 Task: Check the average views per listing of sun room in the last 5 years.
Action: Mouse moved to (950, 212)
Screenshot: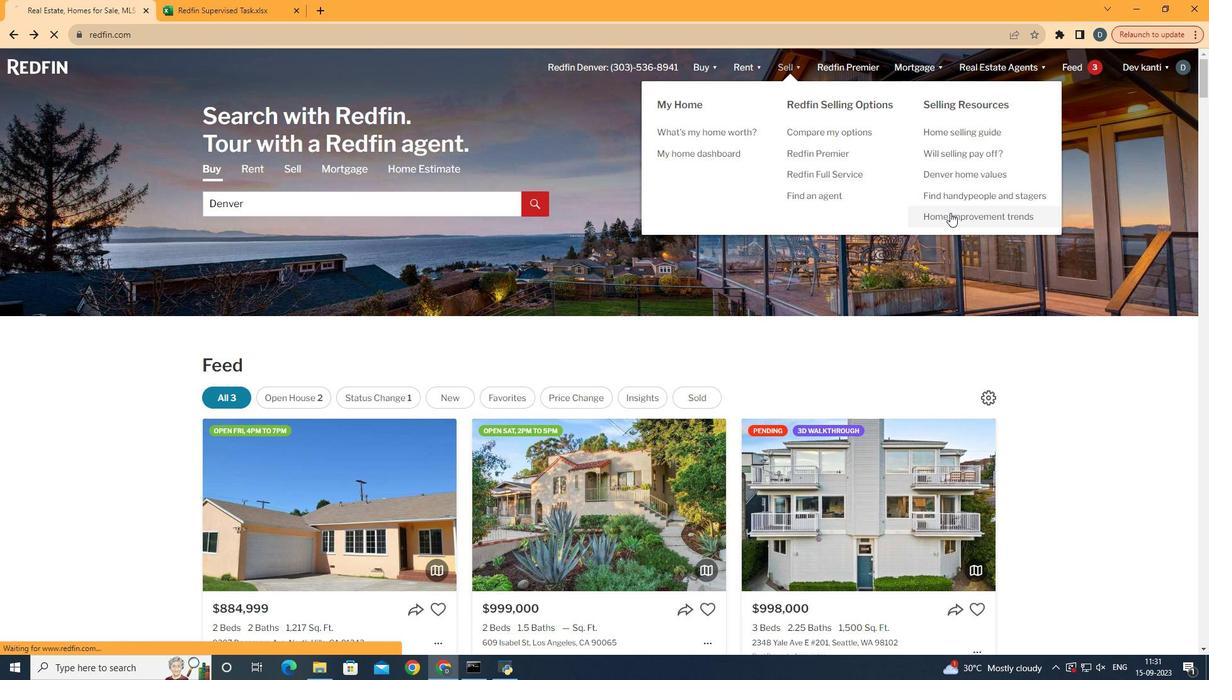 
Action: Mouse pressed left at (950, 212)
Screenshot: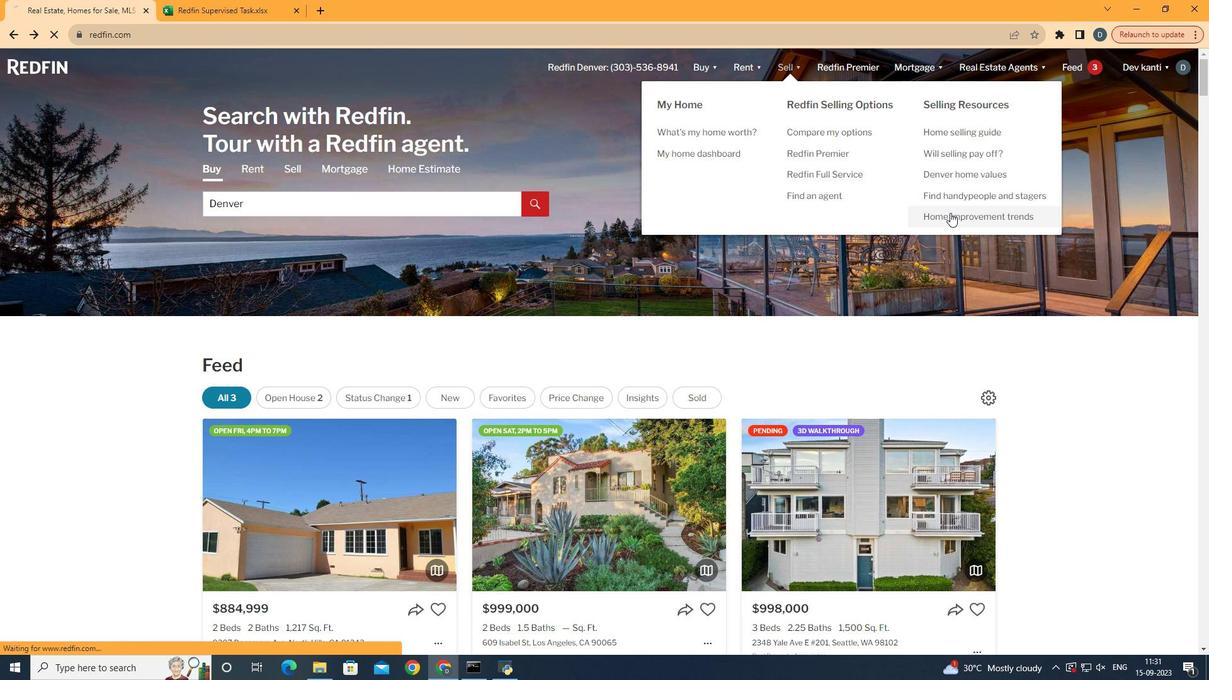 
Action: Mouse moved to (319, 236)
Screenshot: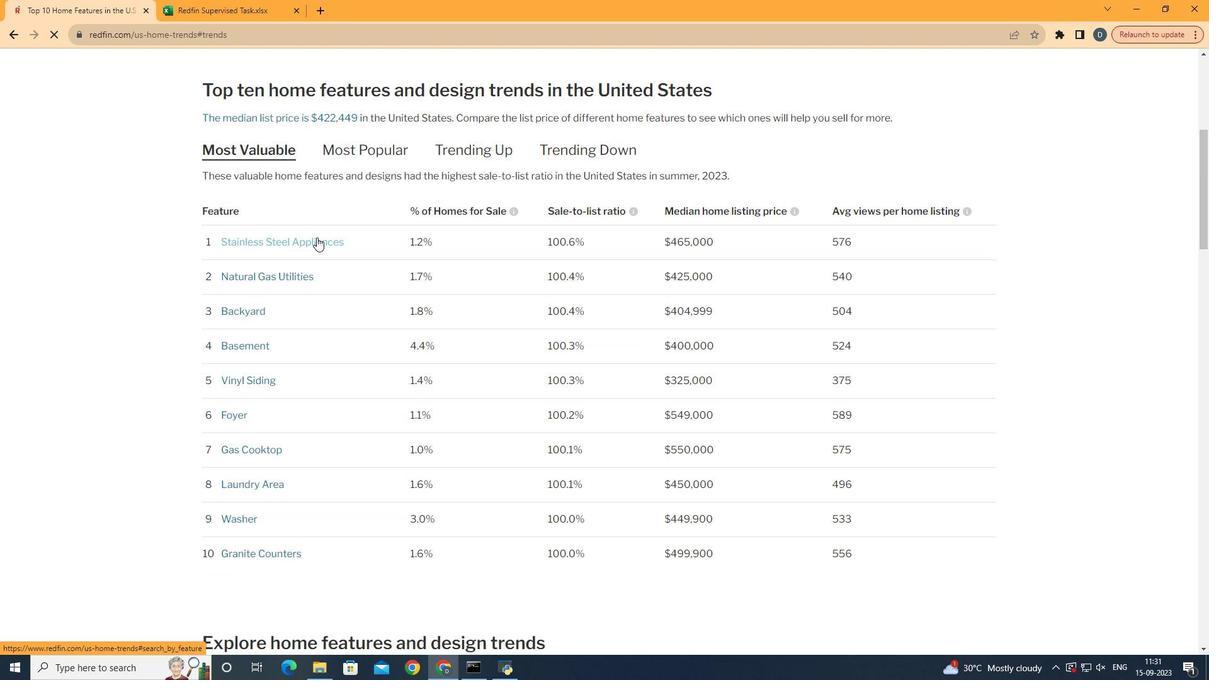 
Action: Mouse pressed left at (319, 236)
Screenshot: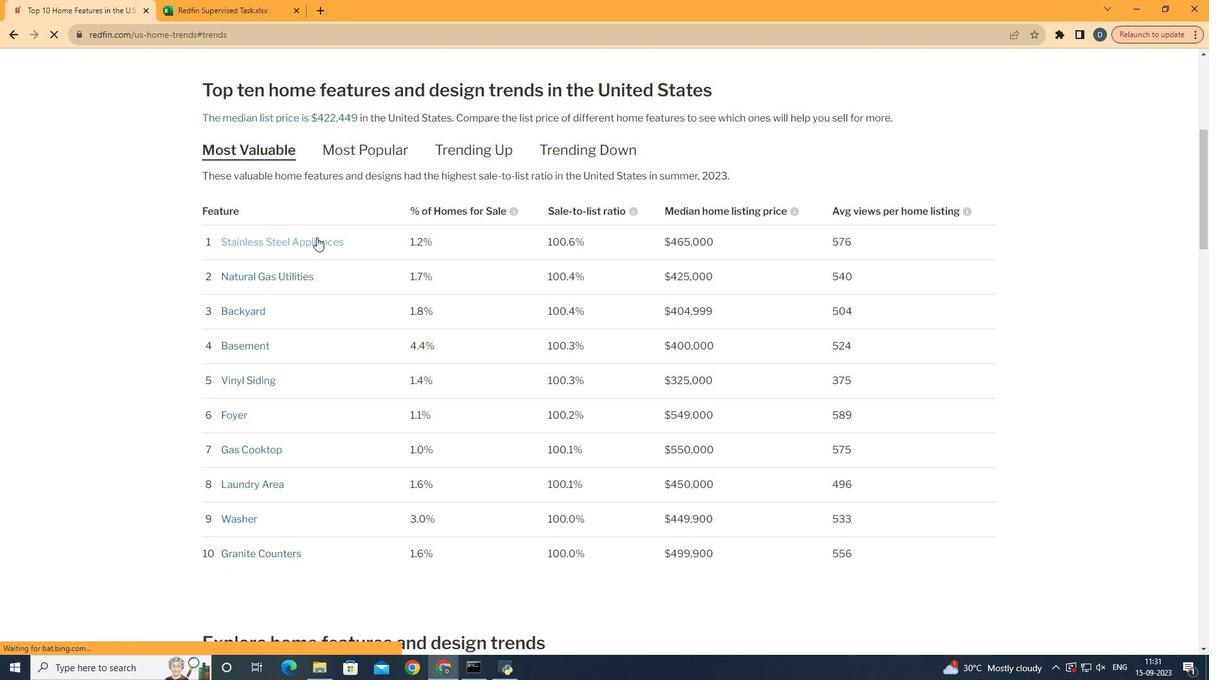 
Action: Mouse moved to (526, 250)
Screenshot: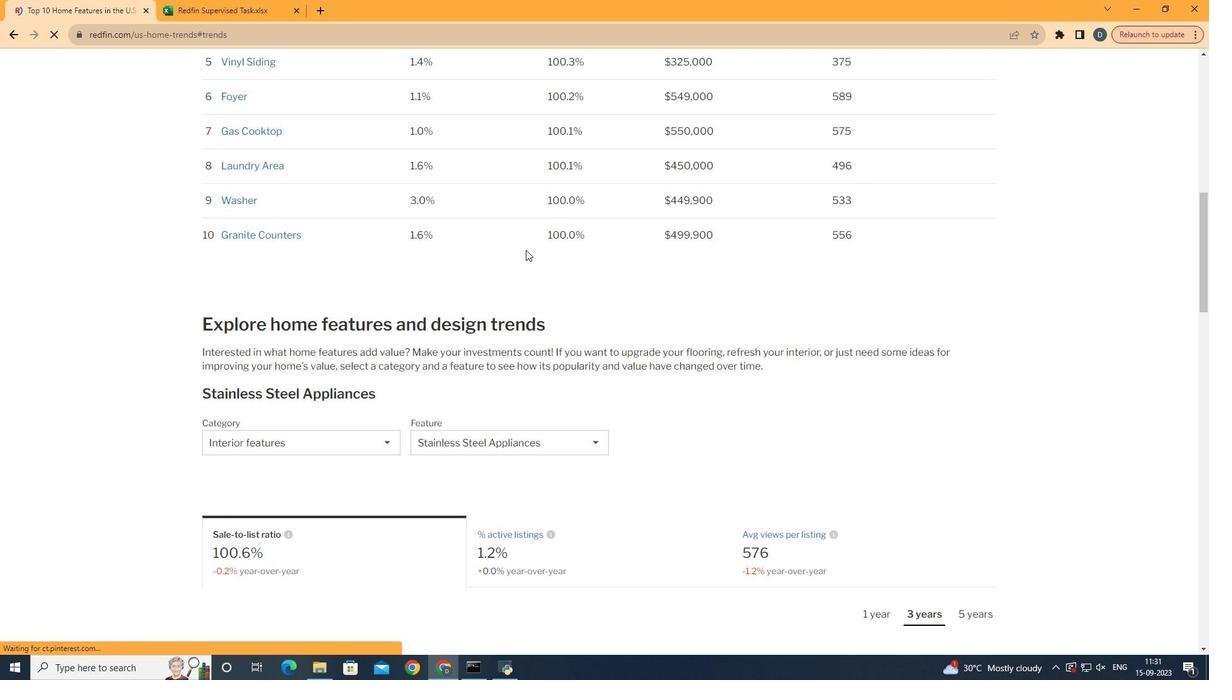 
Action: Mouse scrolled (526, 249) with delta (0, 0)
Screenshot: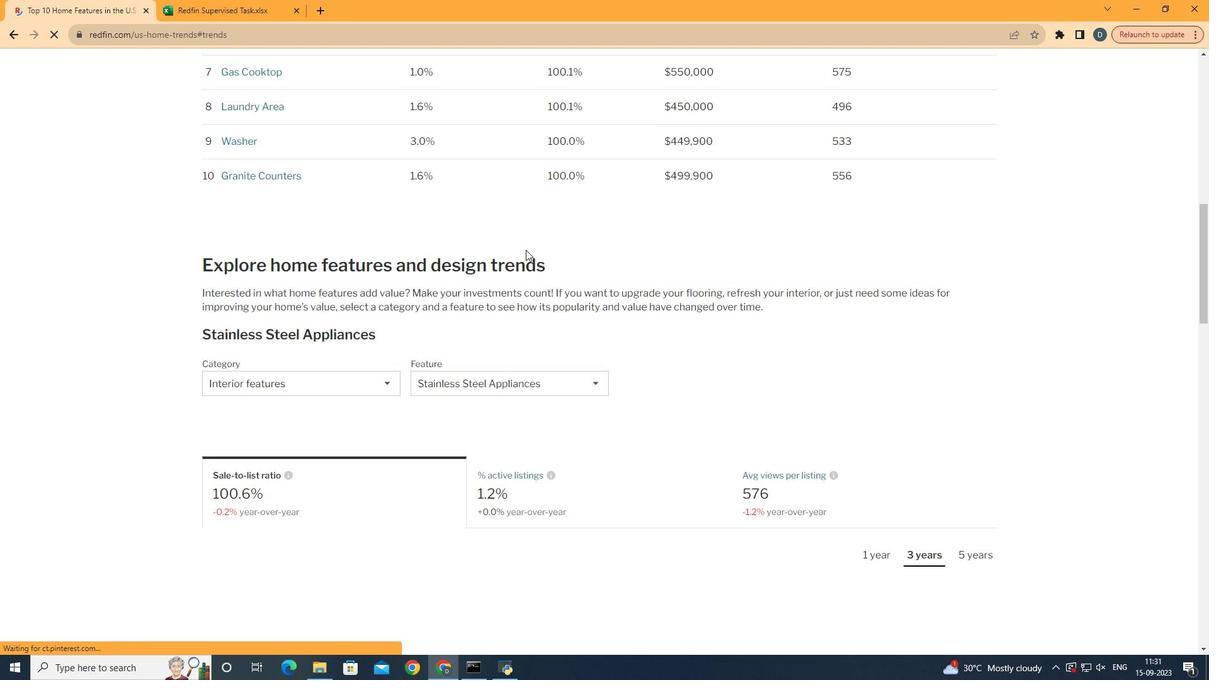 
Action: Mouse scrolled (526, 249) with delta (0, 0)
Screenshot: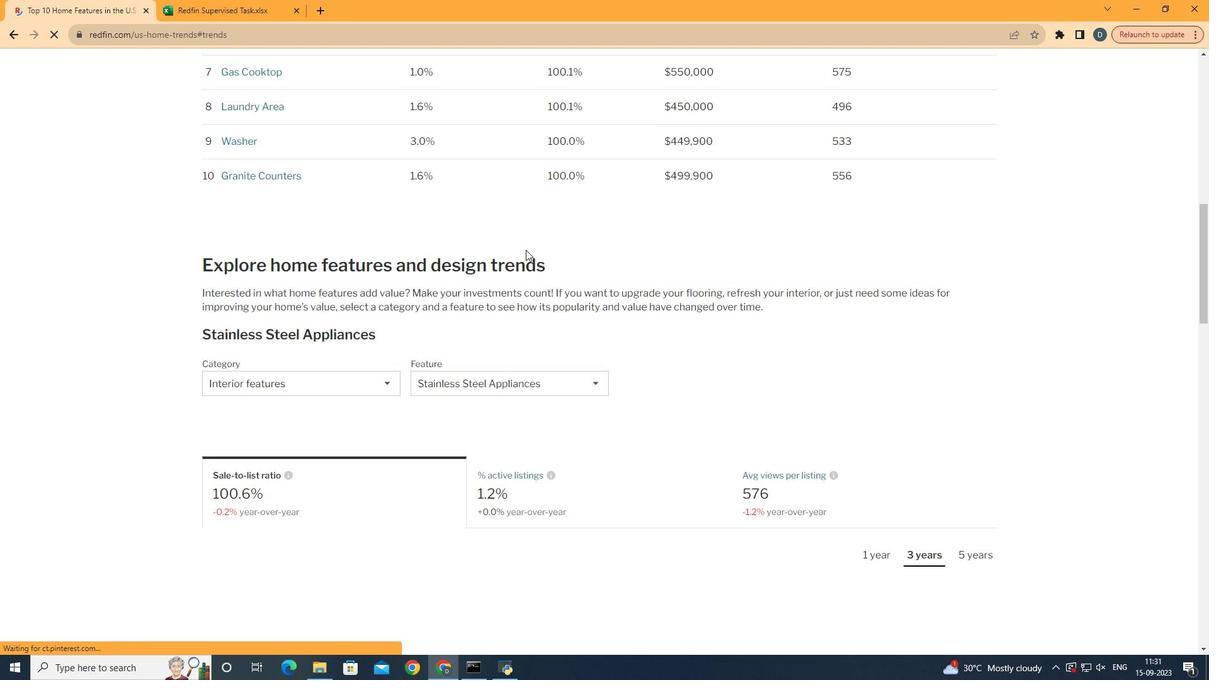 
Action: Mouse scrolled (526, 249) with delta (0, 0)
Screenshot: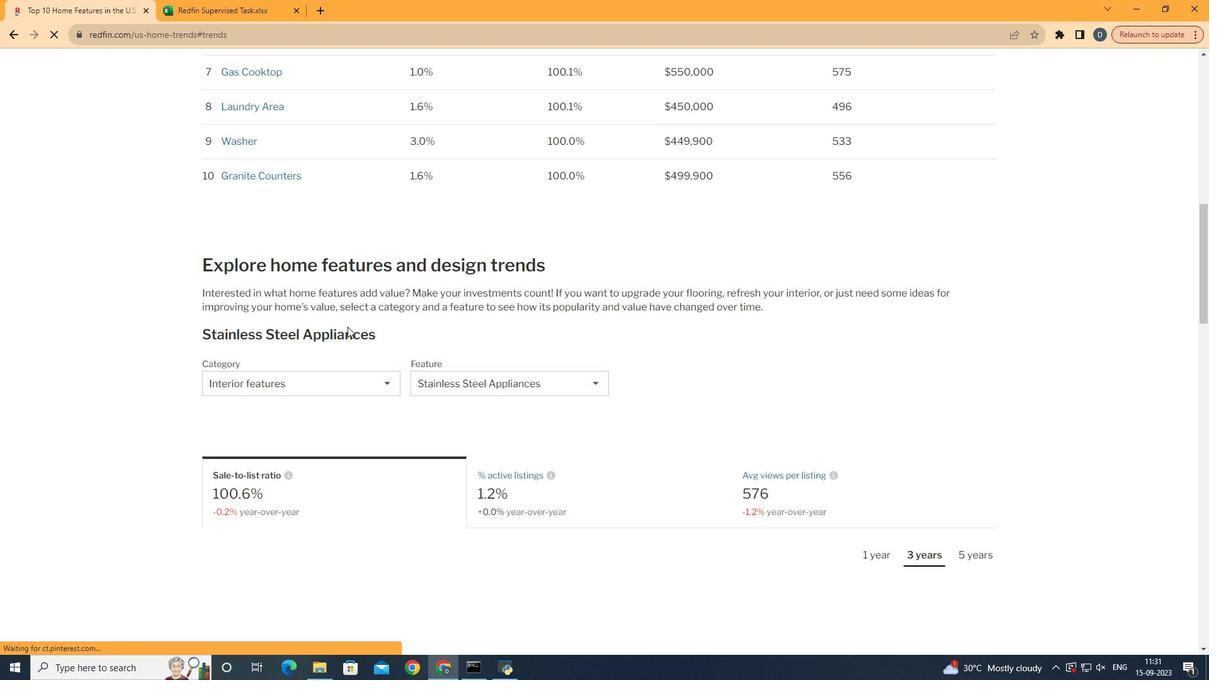 
Action: Mouse scrolled (526, 249) with delta (0, 0)
Screenshot: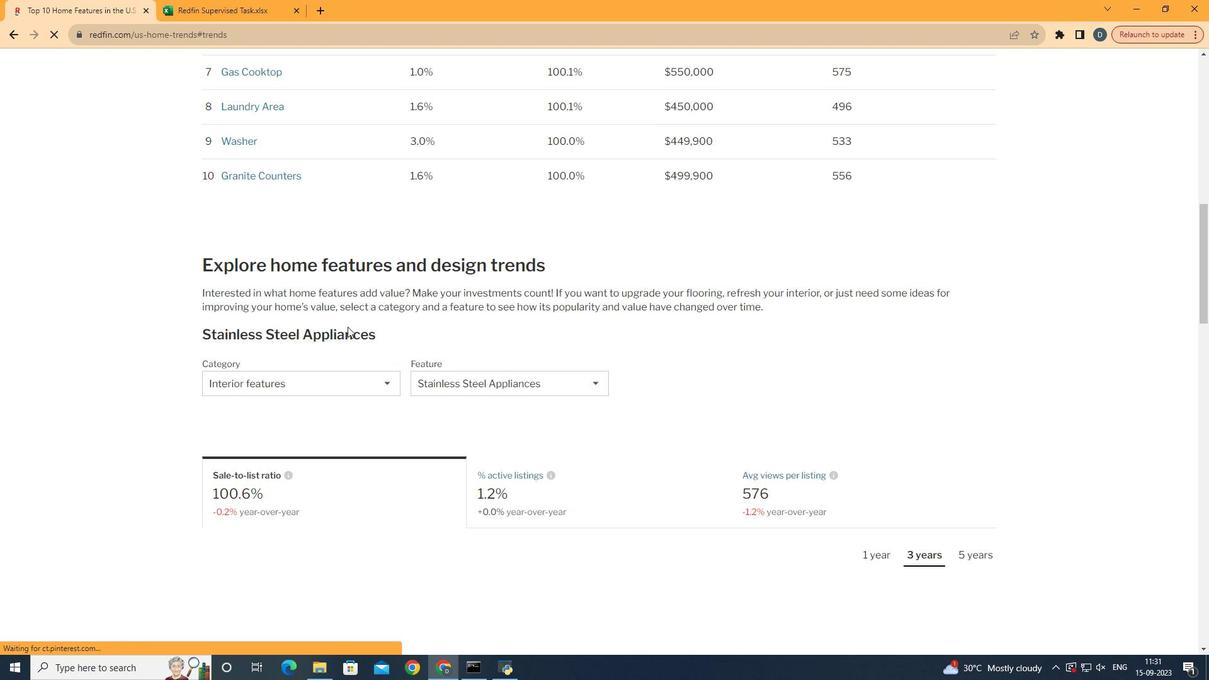 
Action: Mouse scrolled (526, 249) with delta (0, 0)
Screenshot: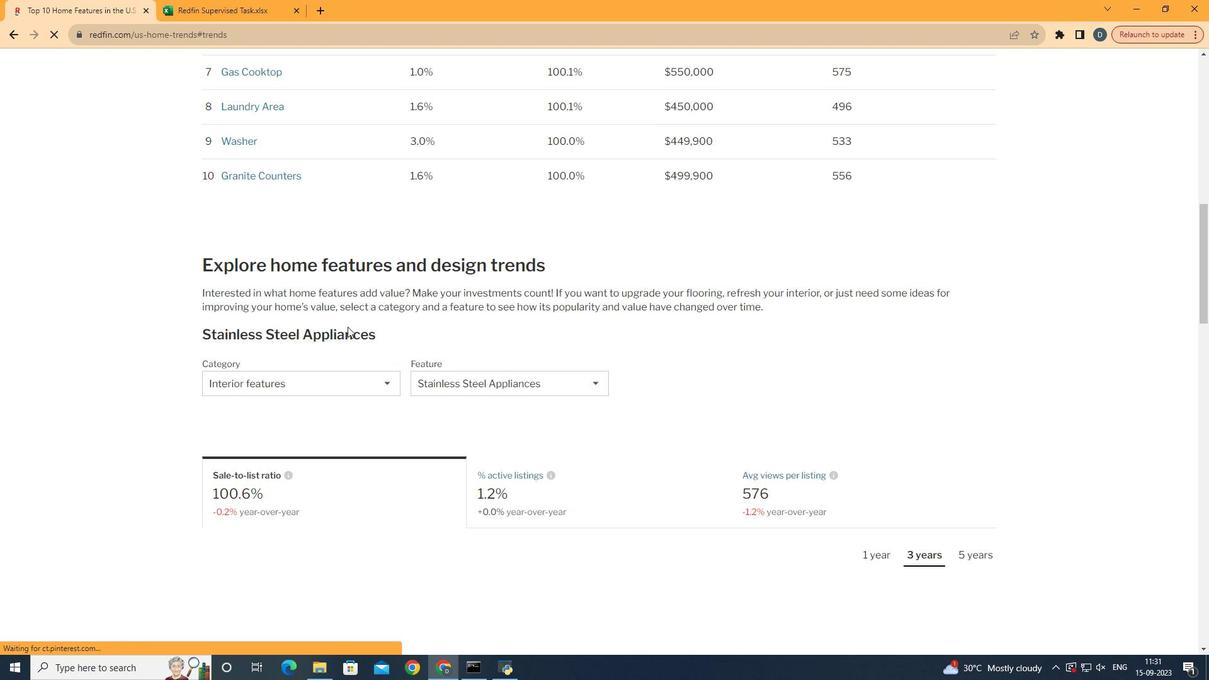 
Action: Mouse scrolled (526, 249) with delta (0, 0)
Screenshot: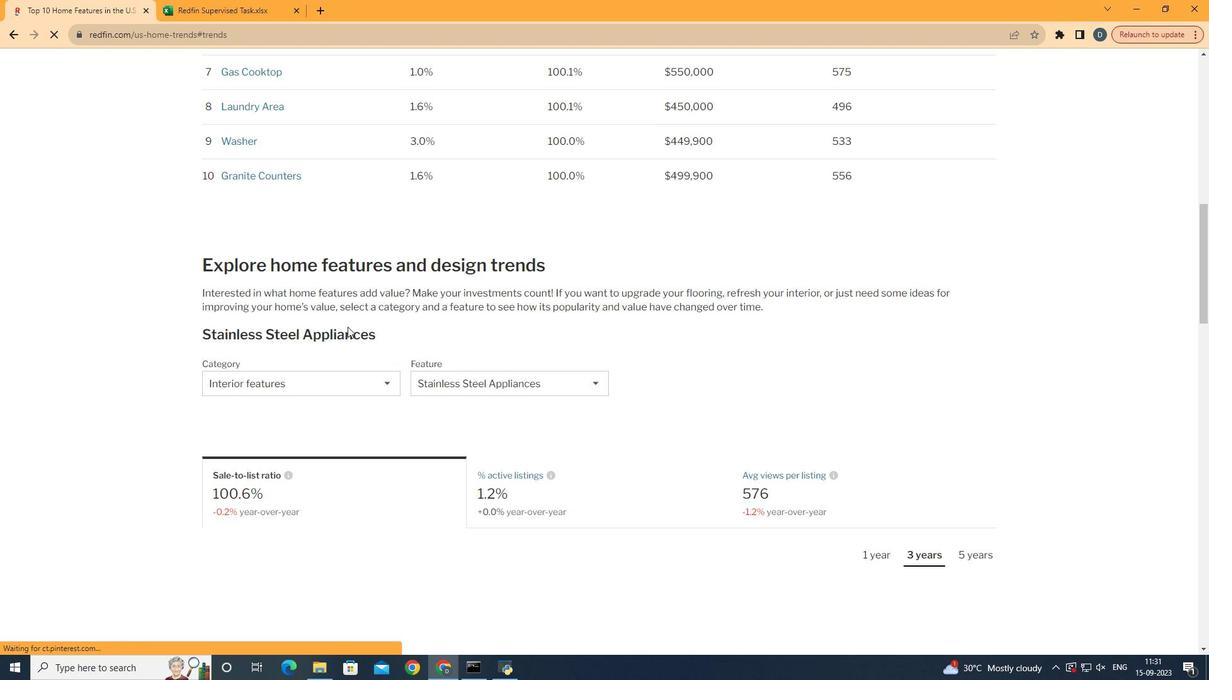 
Action: Mouse moved to (316, 372)
Screenshot: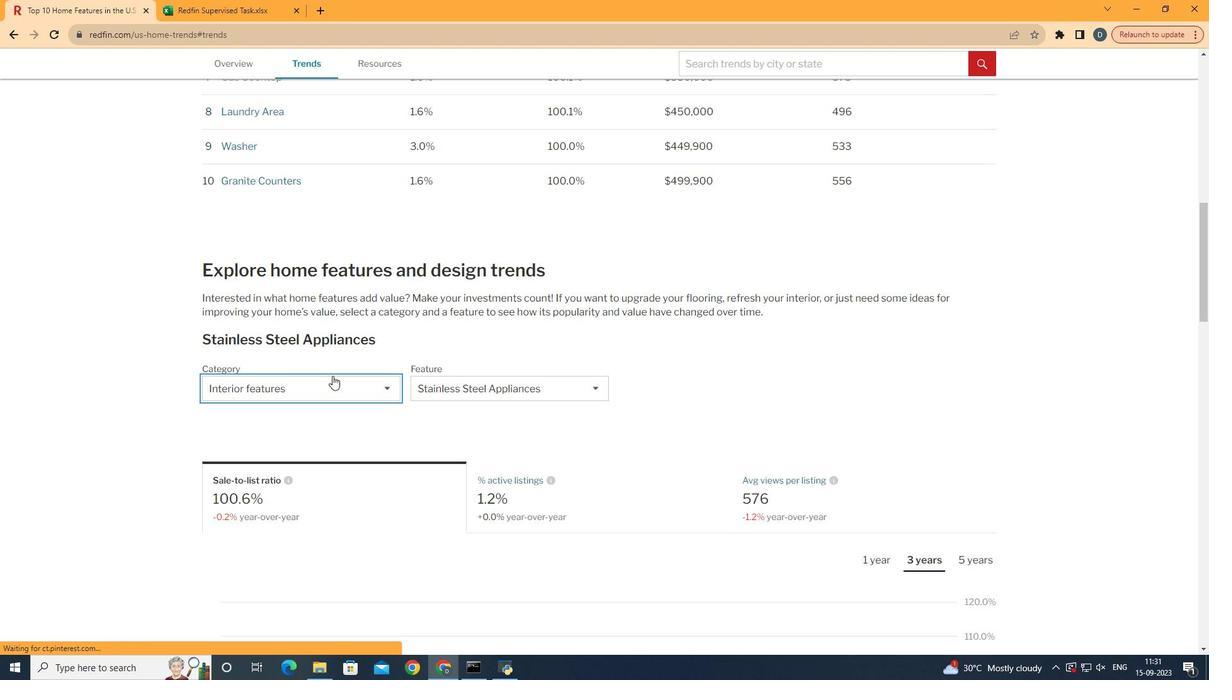 
Action: Mouse pressed left at (316, 372)
Screenshot: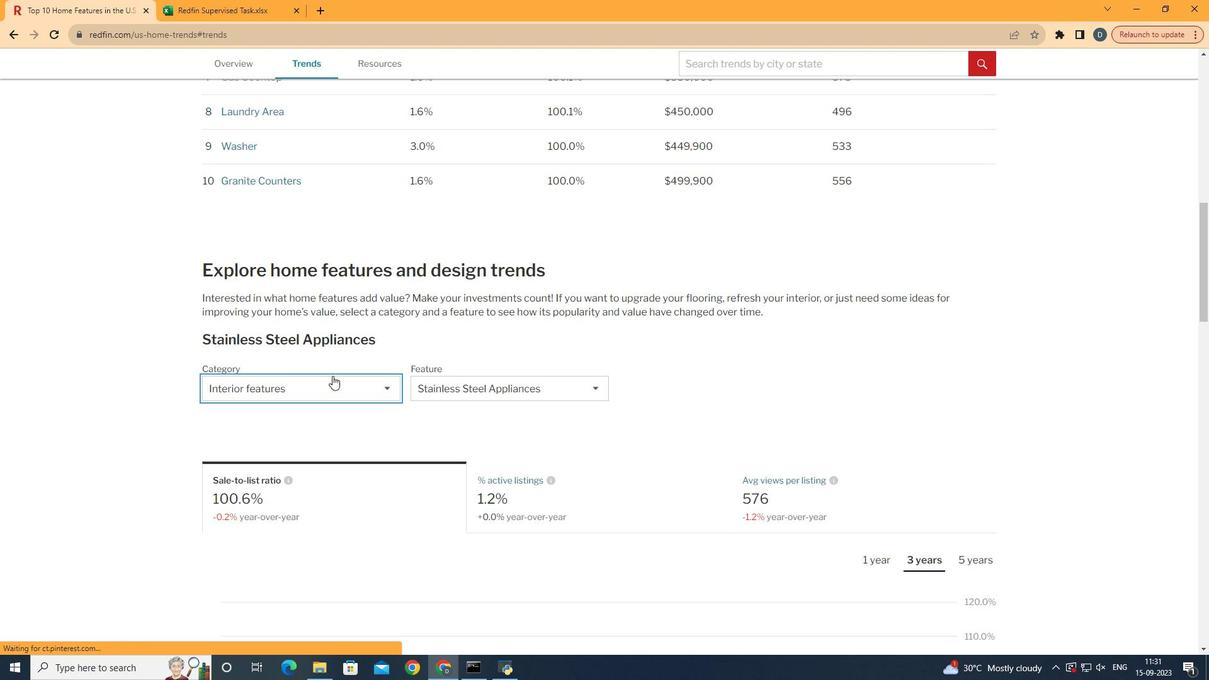
Action: Mouse moved to (340, 400)
Screenshot: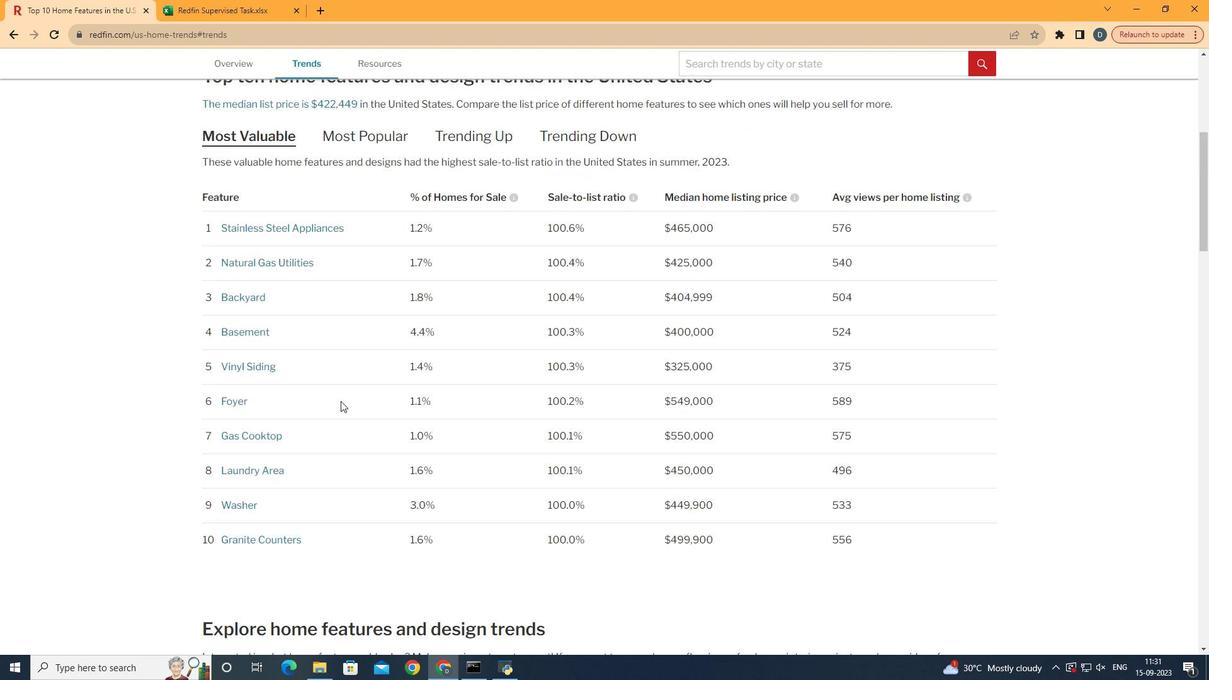 
Action: Mouse pressed left at (340, 400)
Screenshot: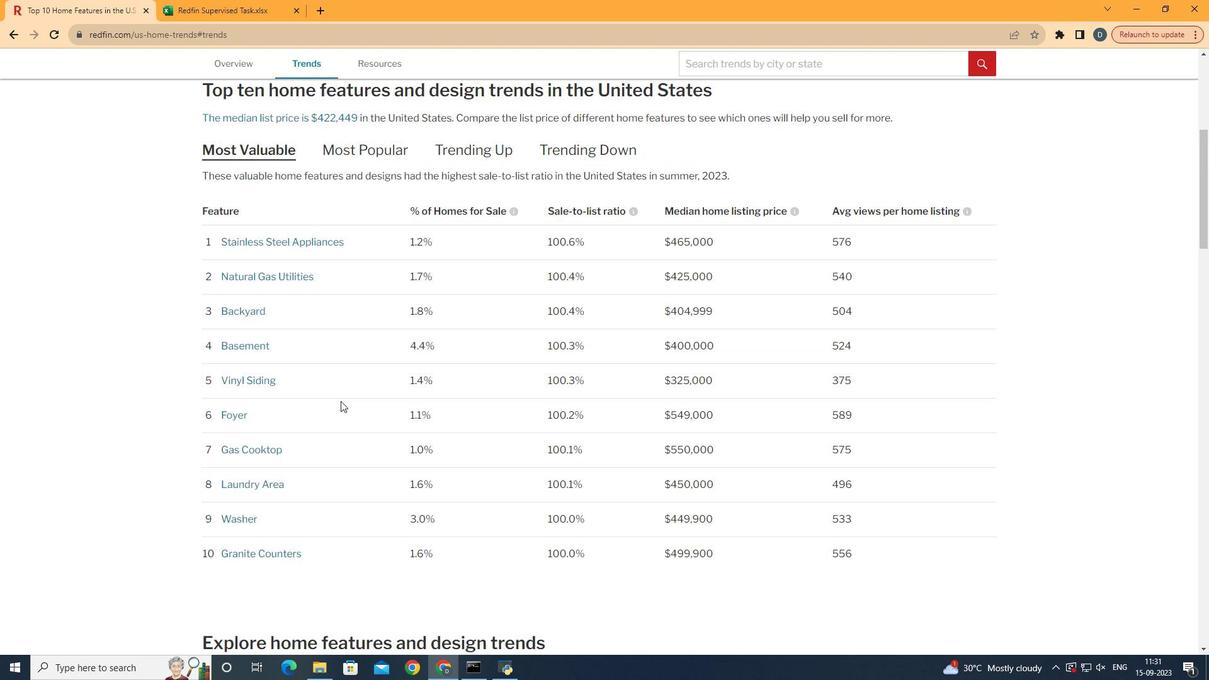 
Action: Mouse moved to (340, 401)
Screenshot: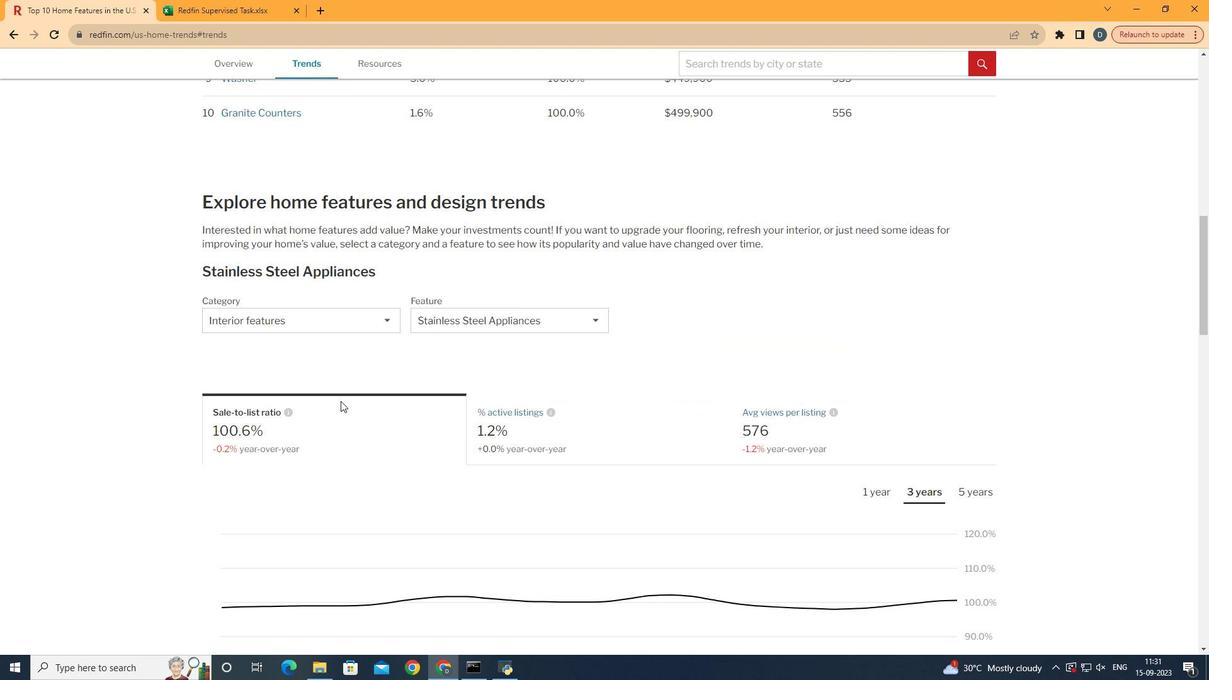 
Action: Mouse scrolled (340, 400) with delta (0, 0)
Screenshot: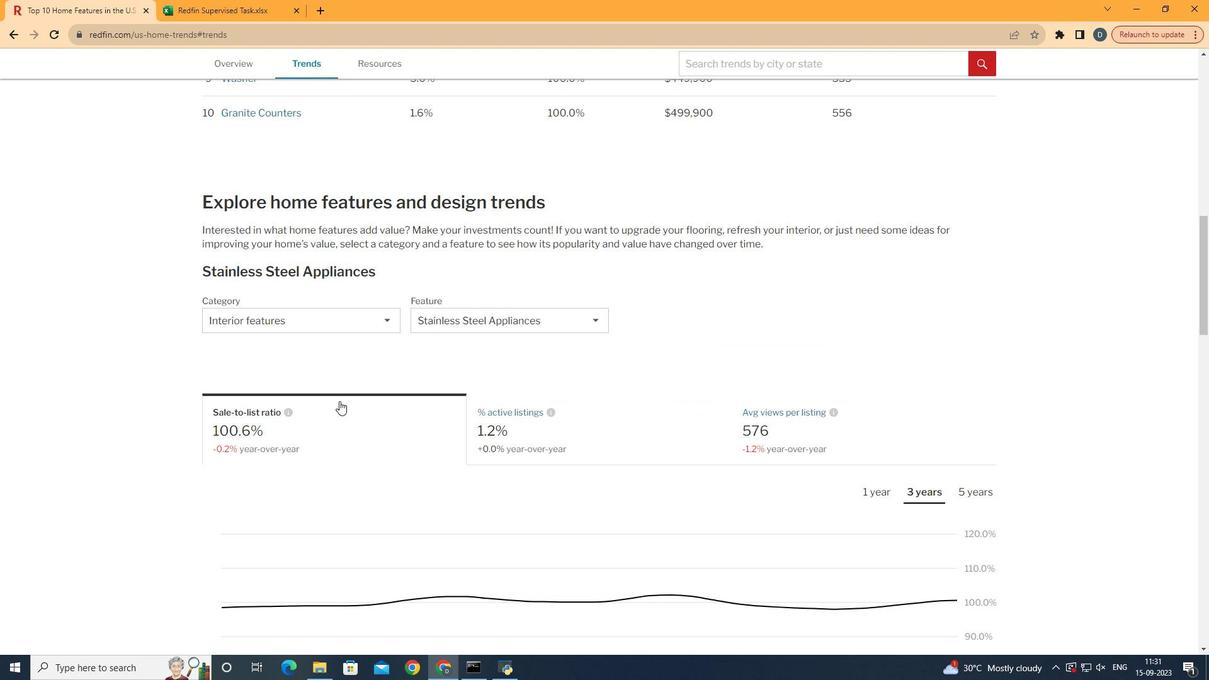
Action: Mouse moved to (340, 401)
Screenshot: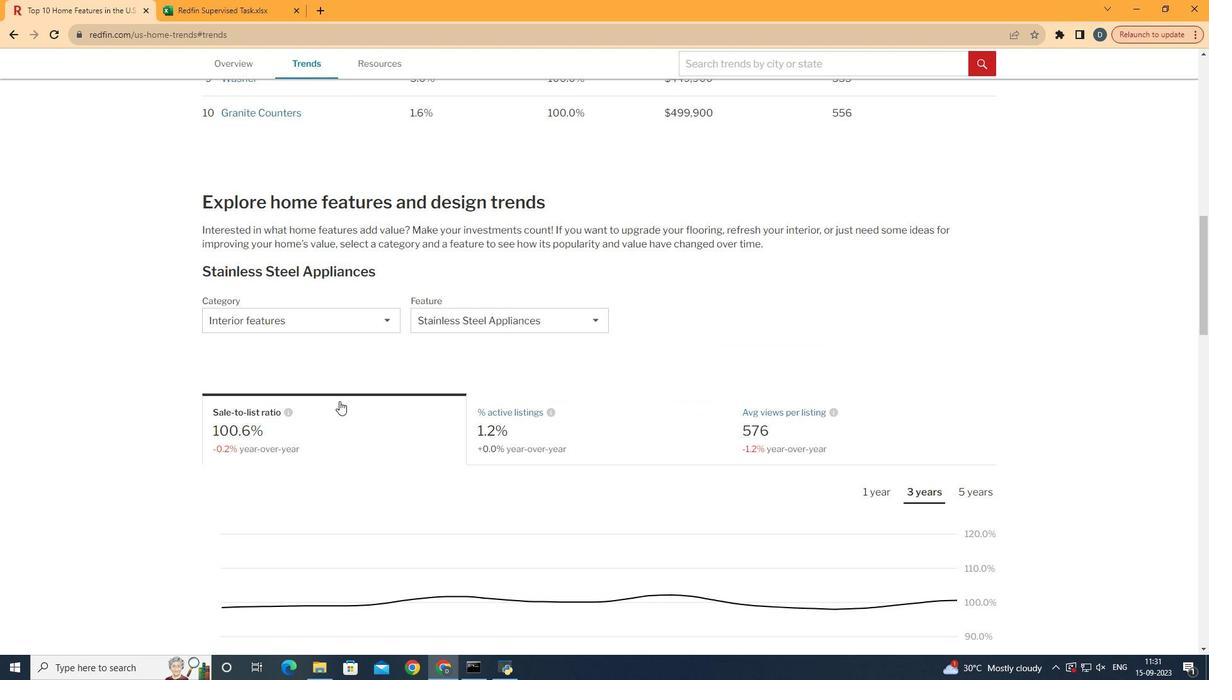 
Action: Mouse scrolled (340, 400) with delta (0, 0)
Screenshot: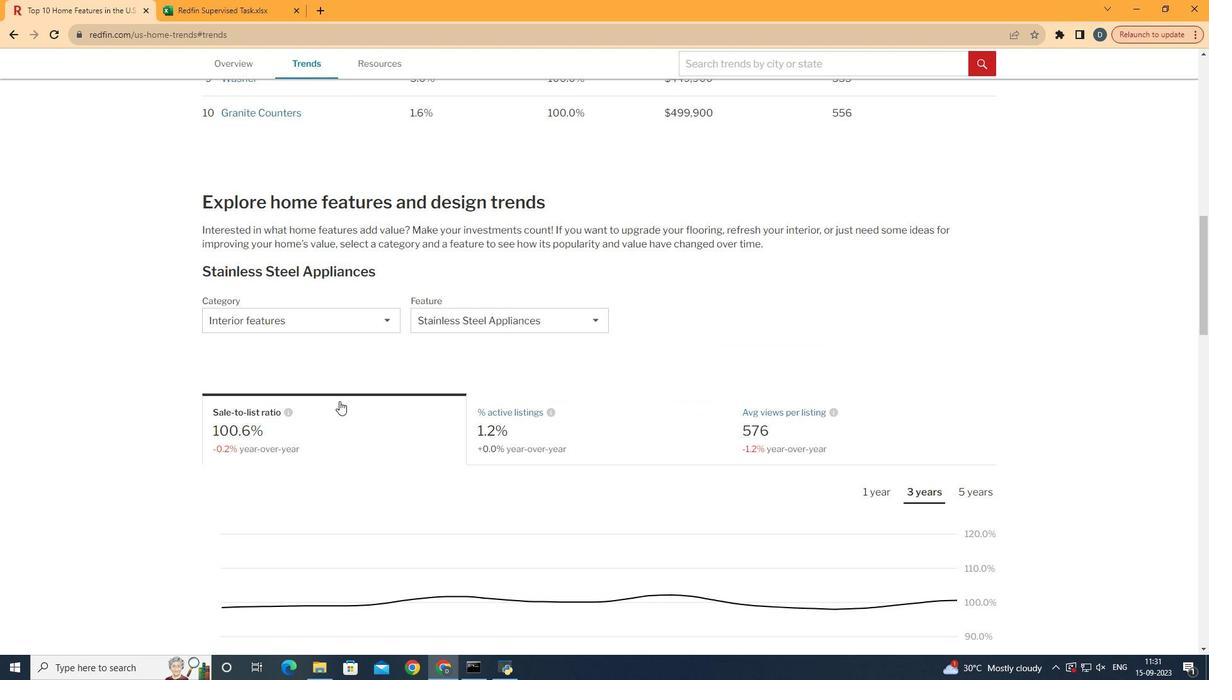 
Action: Mouse scrolled (340, 400) with delta (0, 0)
Screenshot: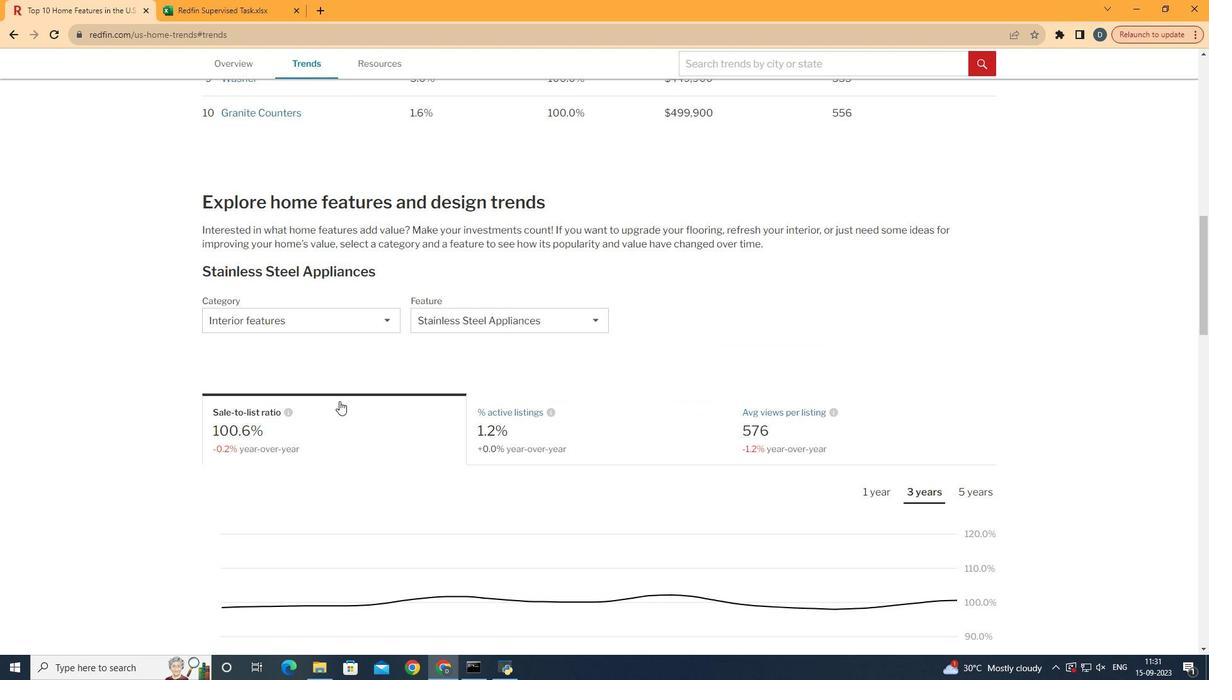 
Action: Mouse scrolled (340, 400) with delta (0, 0)
Screenshot: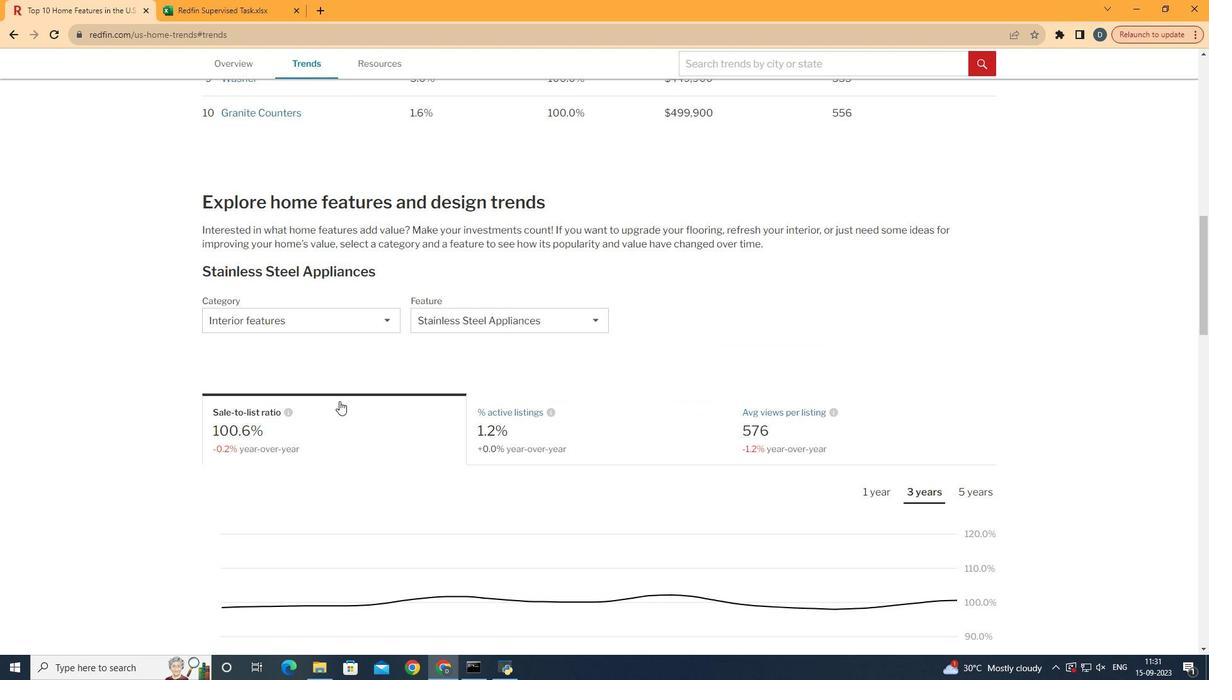 
Action: Mouse scrolled (340, 400) with delta (0, 0)
Screenshot: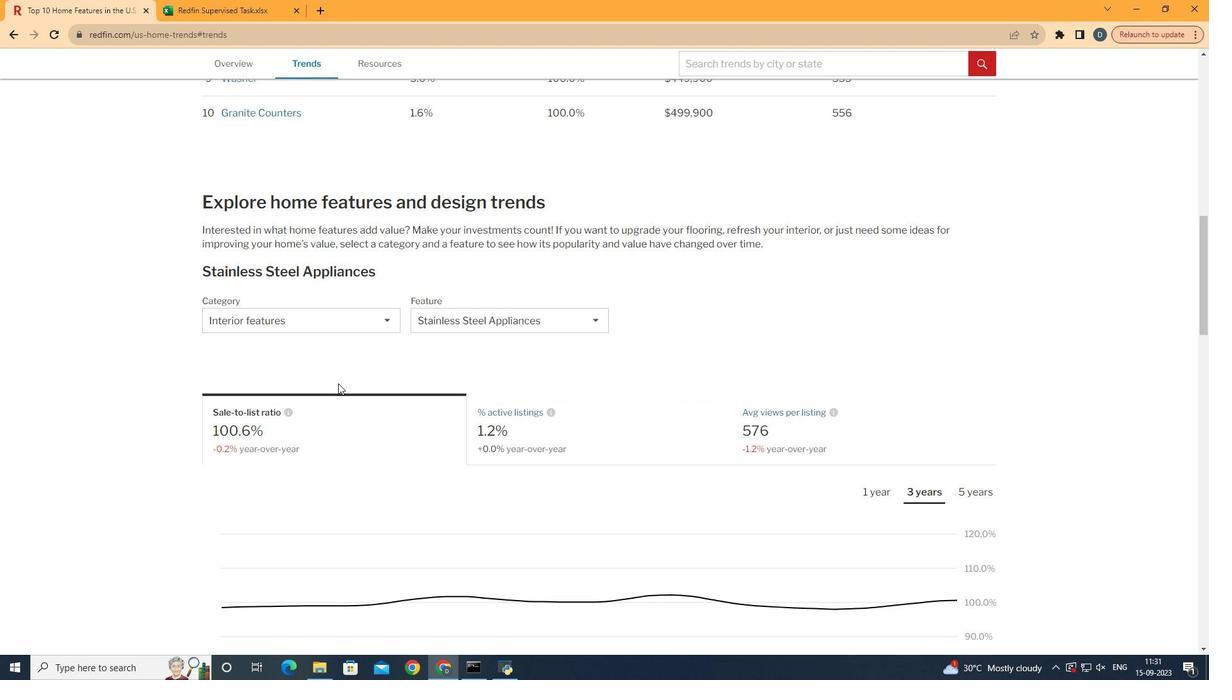 
Action: Mouse scrolled (340, 400) with delta (0, 0)
Screenshot: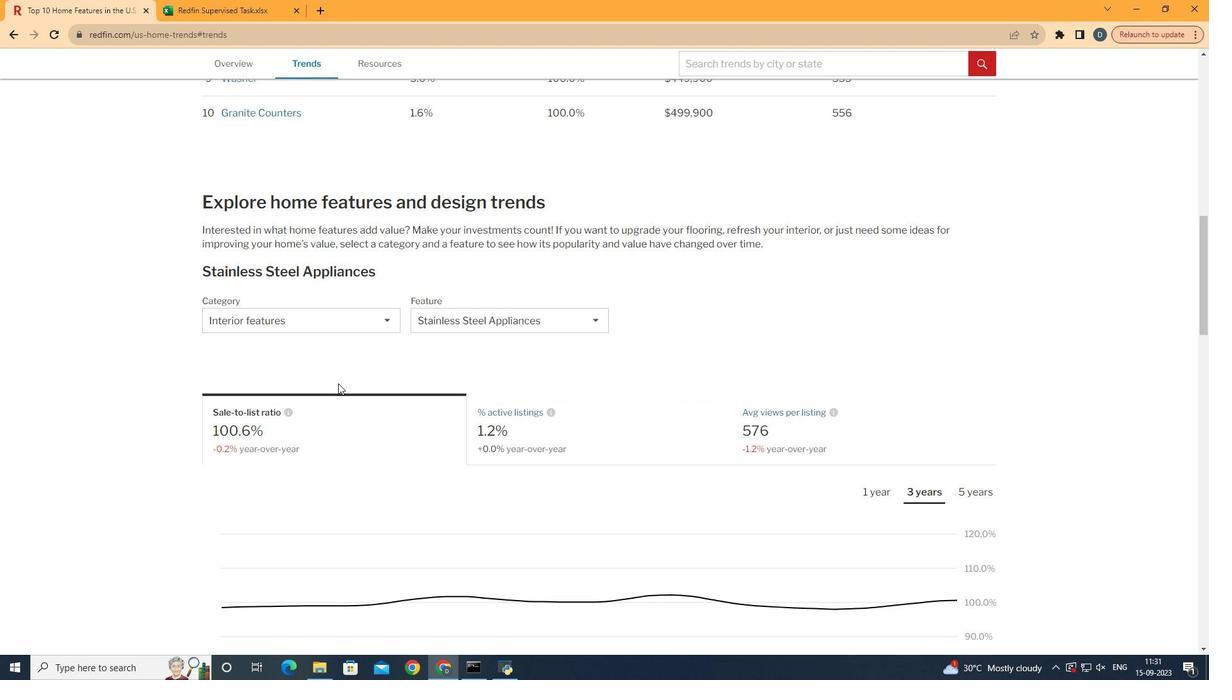 
Action: Mouse scrolled (340, 400) with delta (0, 0)
Screenshot: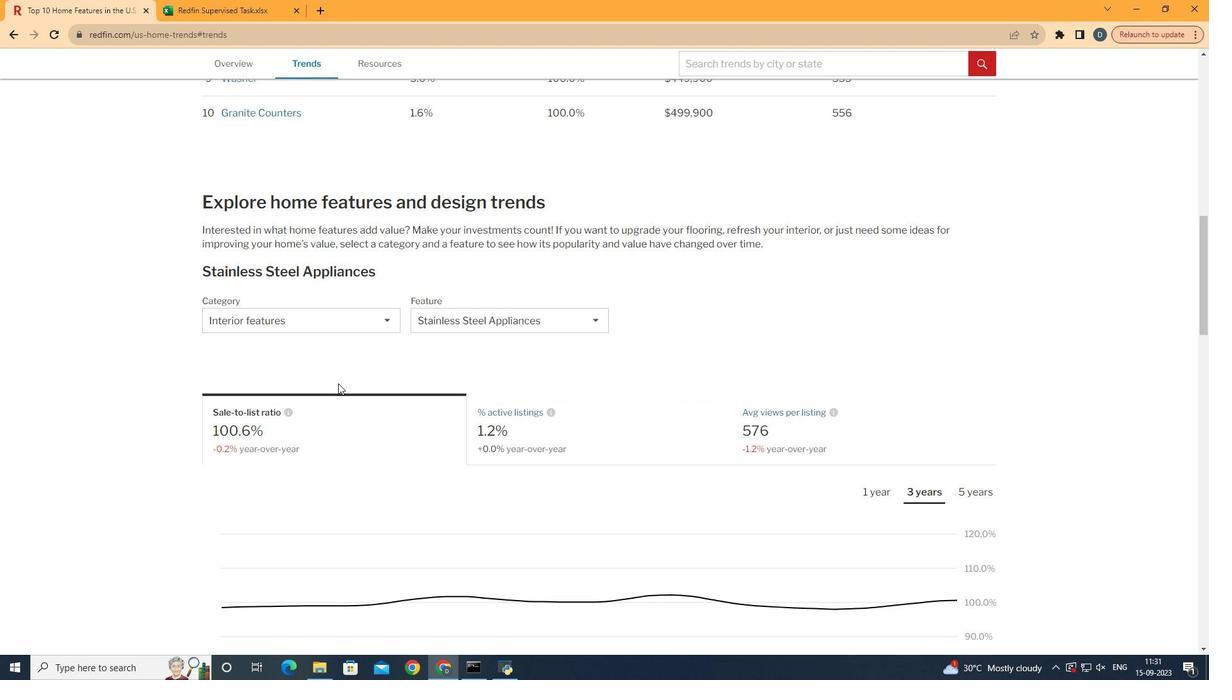 
Action: Mouse moved to (348, 316)
Screenshot: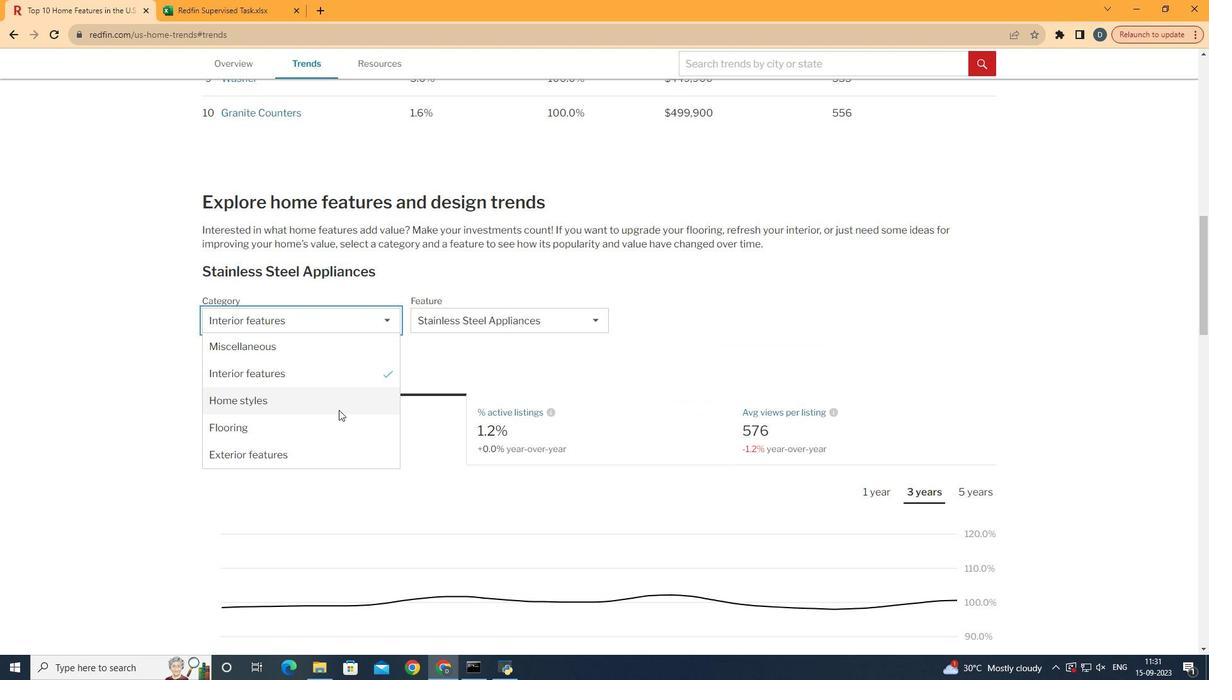 
Action: Mouse pressed left at (348, 316)
Screenshot: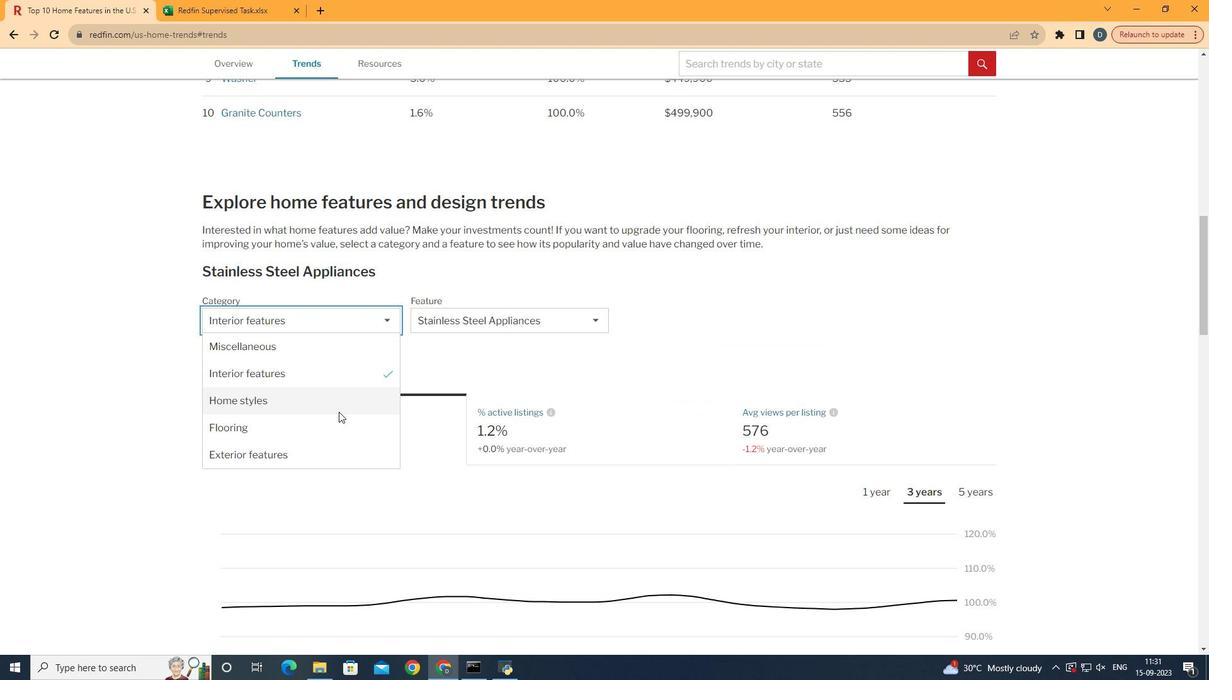 
Action: Mouse moved to (332, 455)
Screenshot: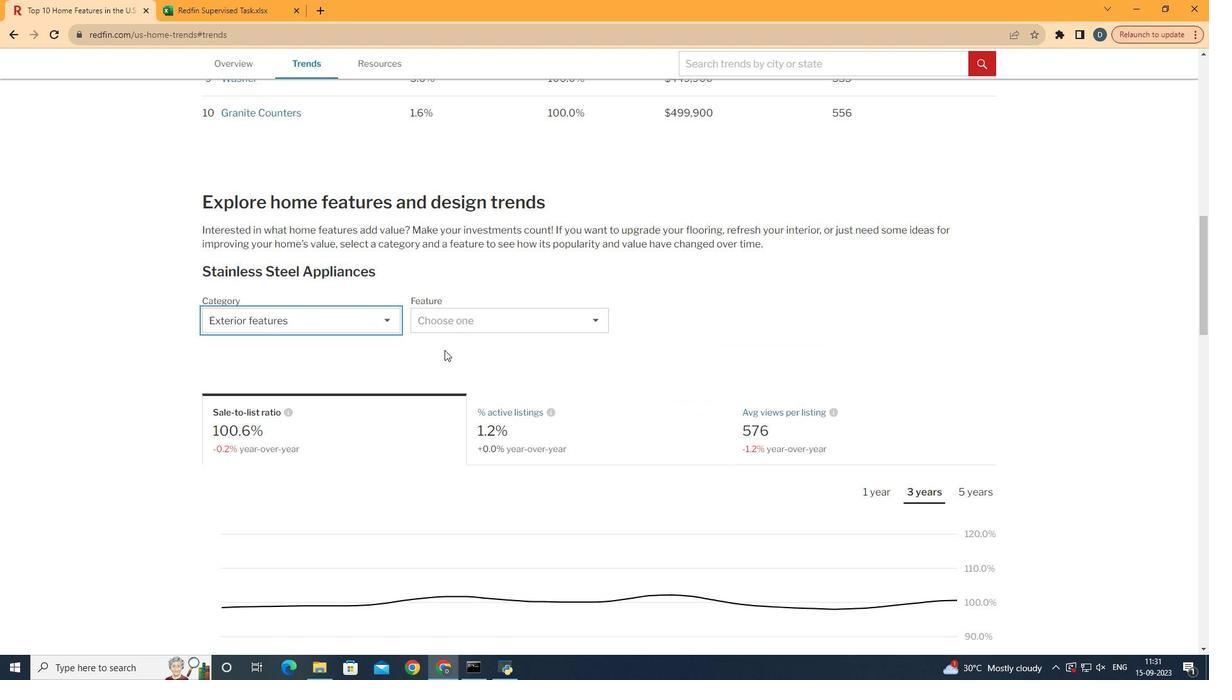 
Action: Mouse pressed left at (332, 455)
Screenshot: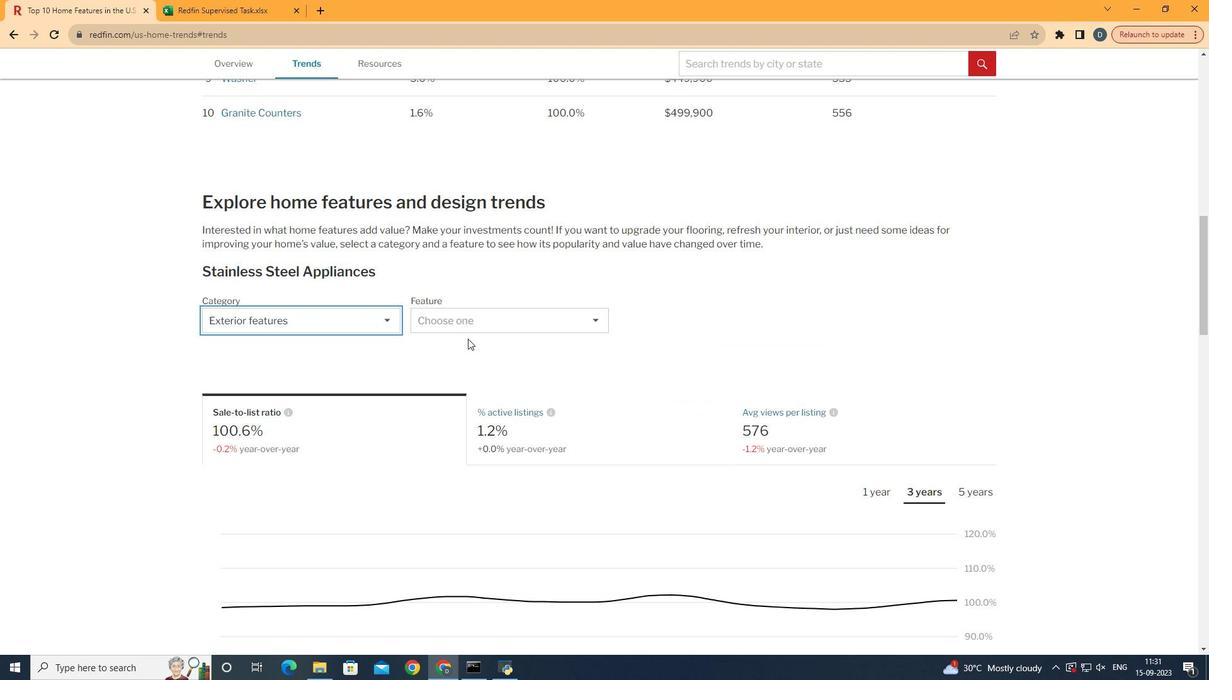 
Action: Mouse moved to (483, 324)
Screenshot: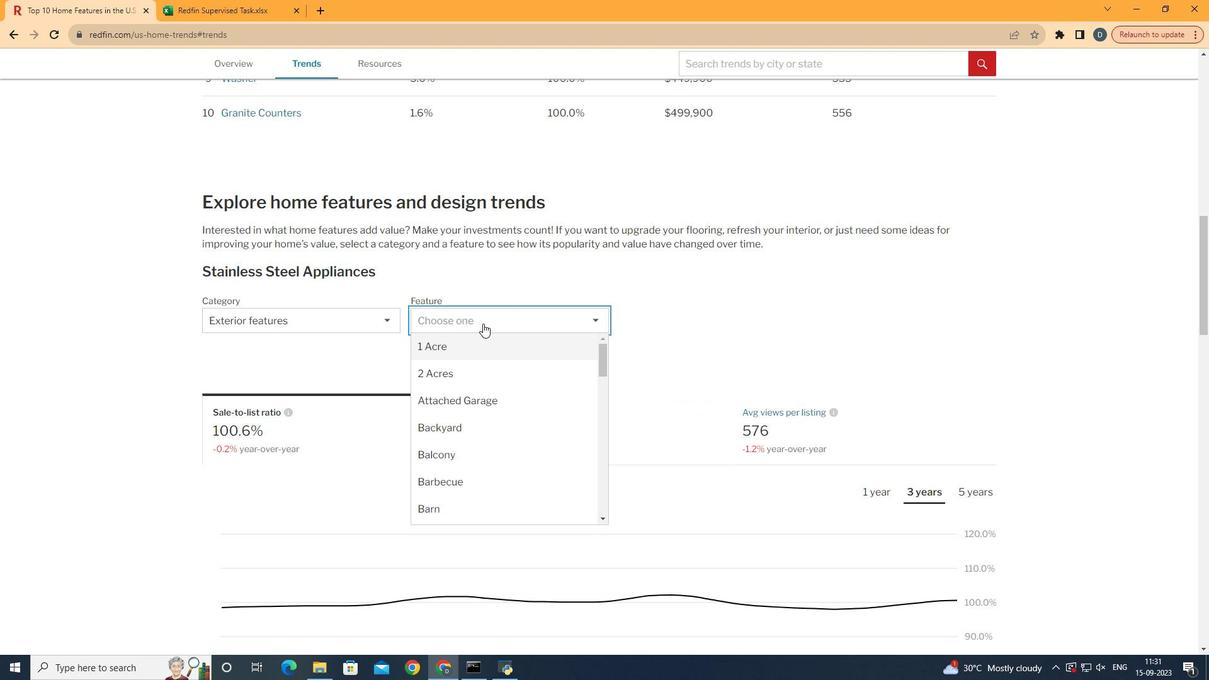 
Action: Mouse pressed left at (483, 324)
Screenshot: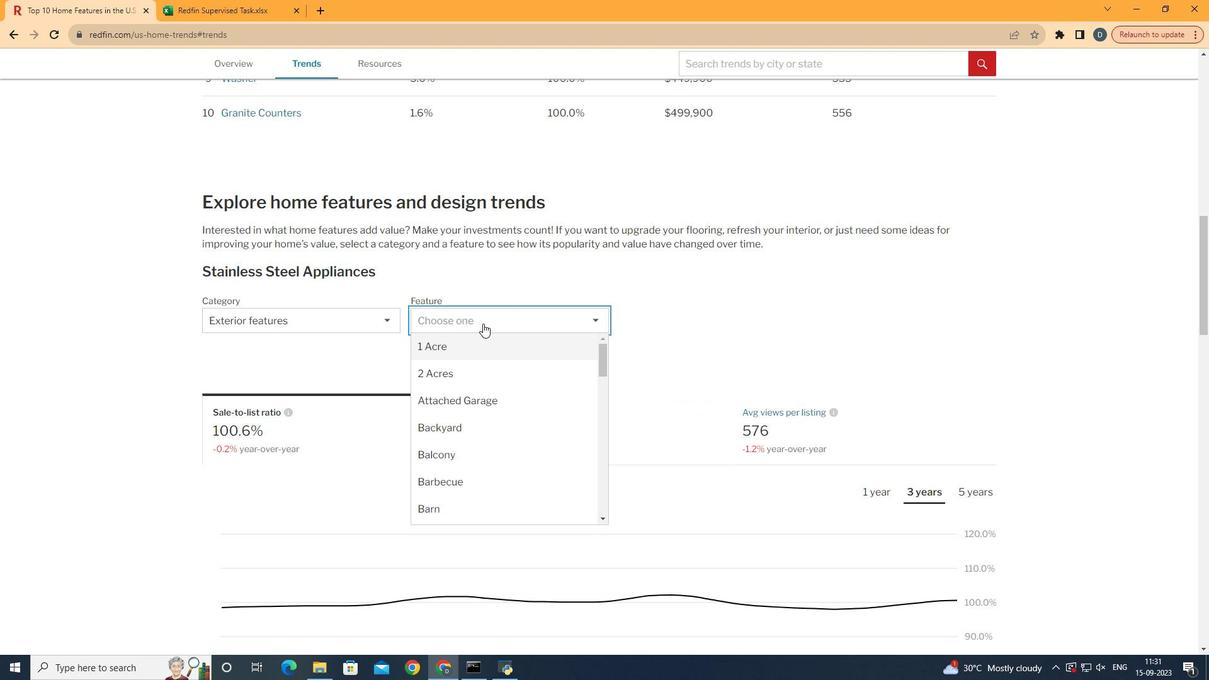 
Action: Mouse moved to (473, 442)
Screenshot: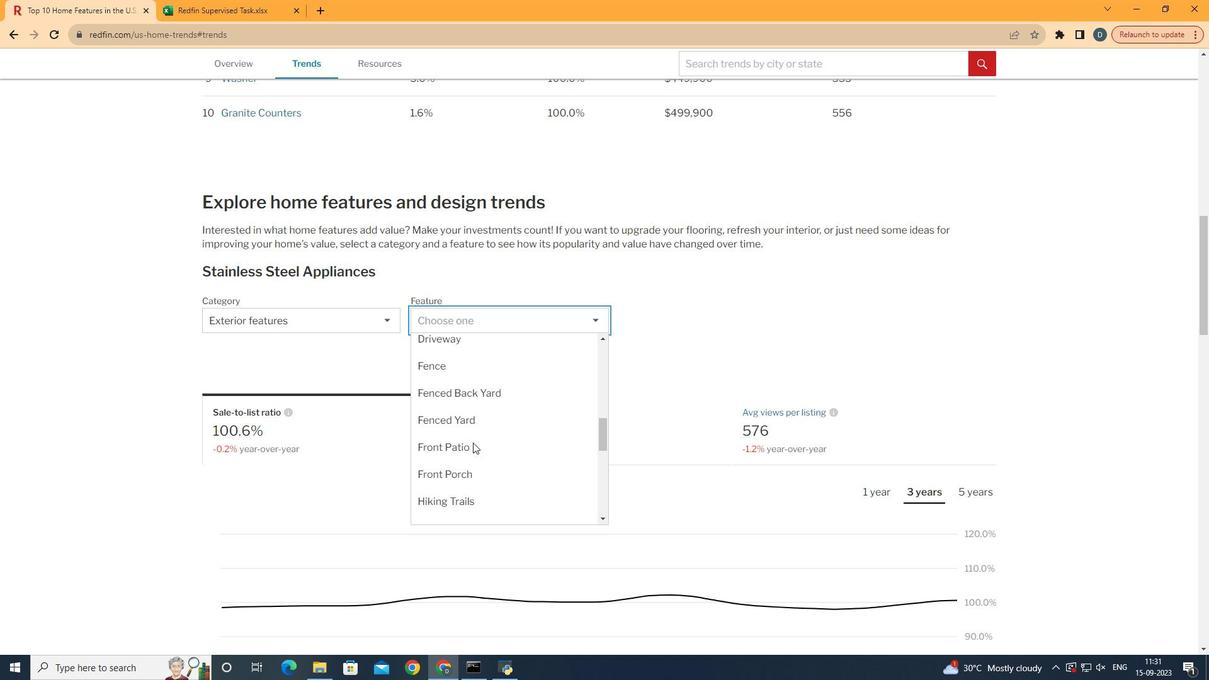 
Action: Mouse scrolled (473, 442) with delta (0, 0)
Screenshot: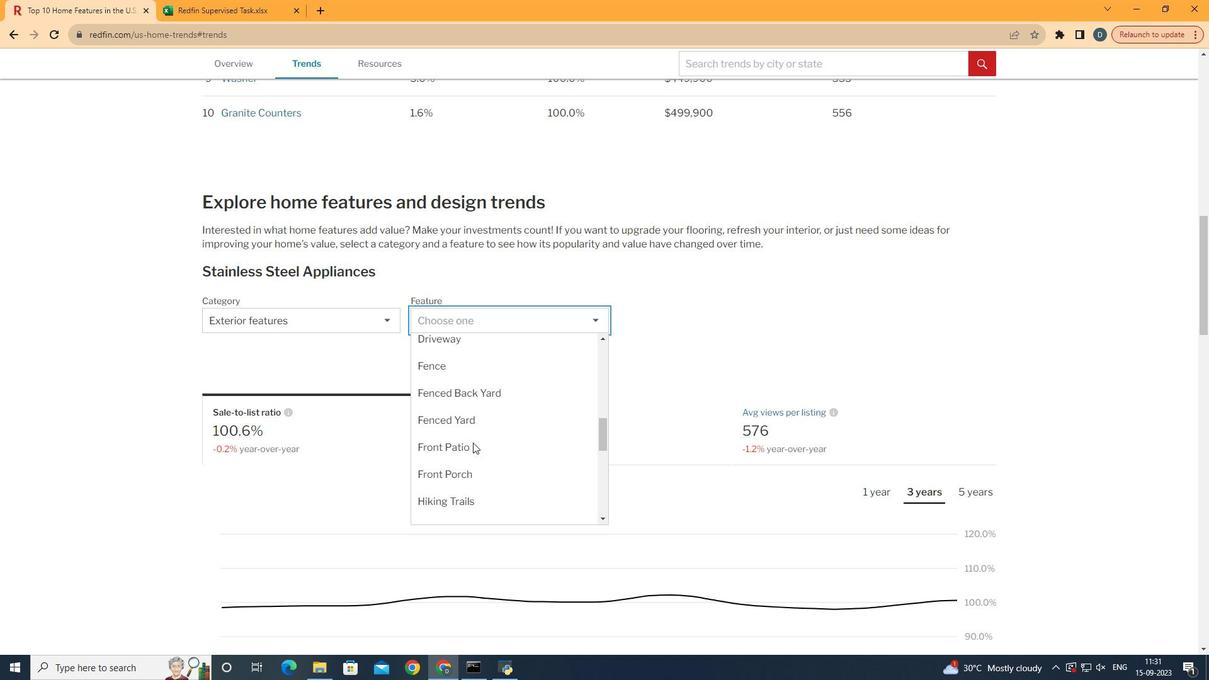 
Action: Mouse scrolled (473, 442) with delta (0, 0)
Screenshot: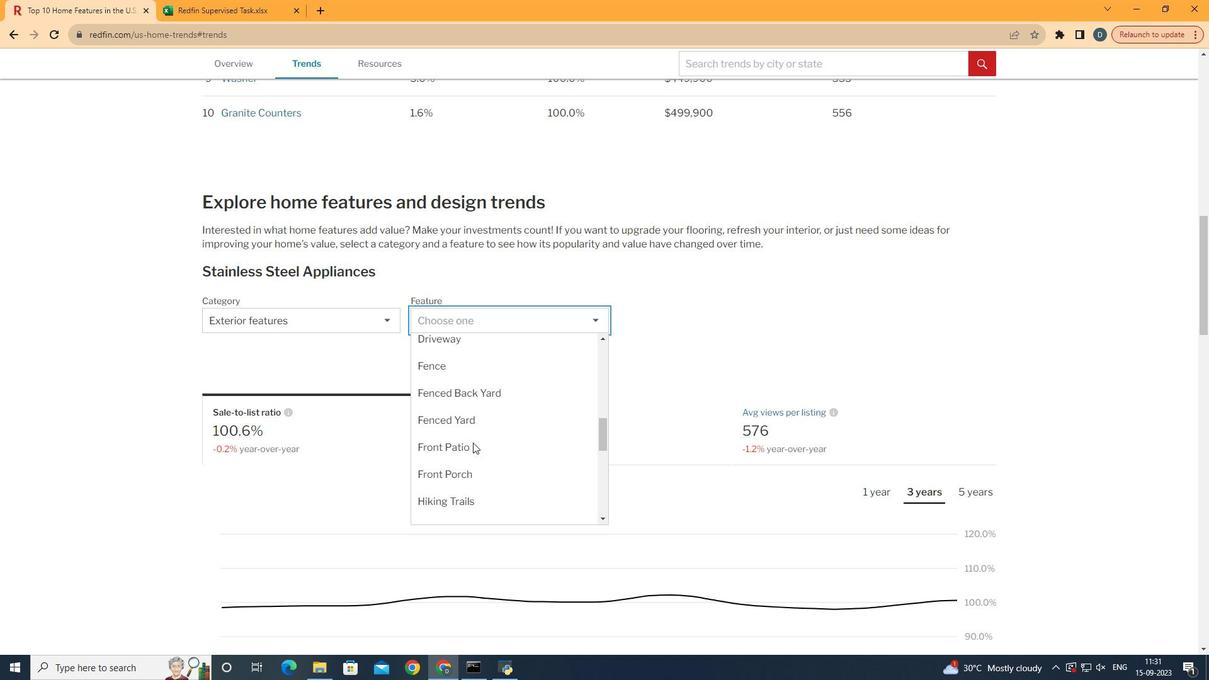 
Action: Mouse scrolled (473, 442) with delta (0, 0)
Screenshot: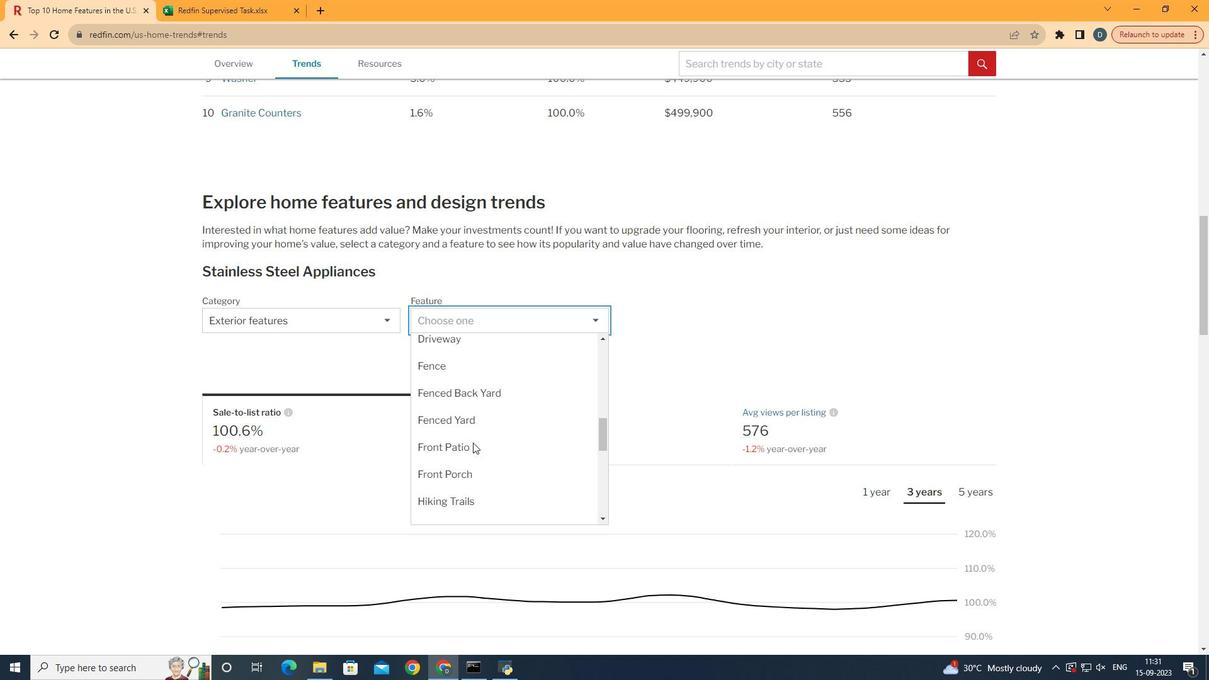 
Action: Mouse scrolled (473, 442) with delta (0, 0)
Screenshot: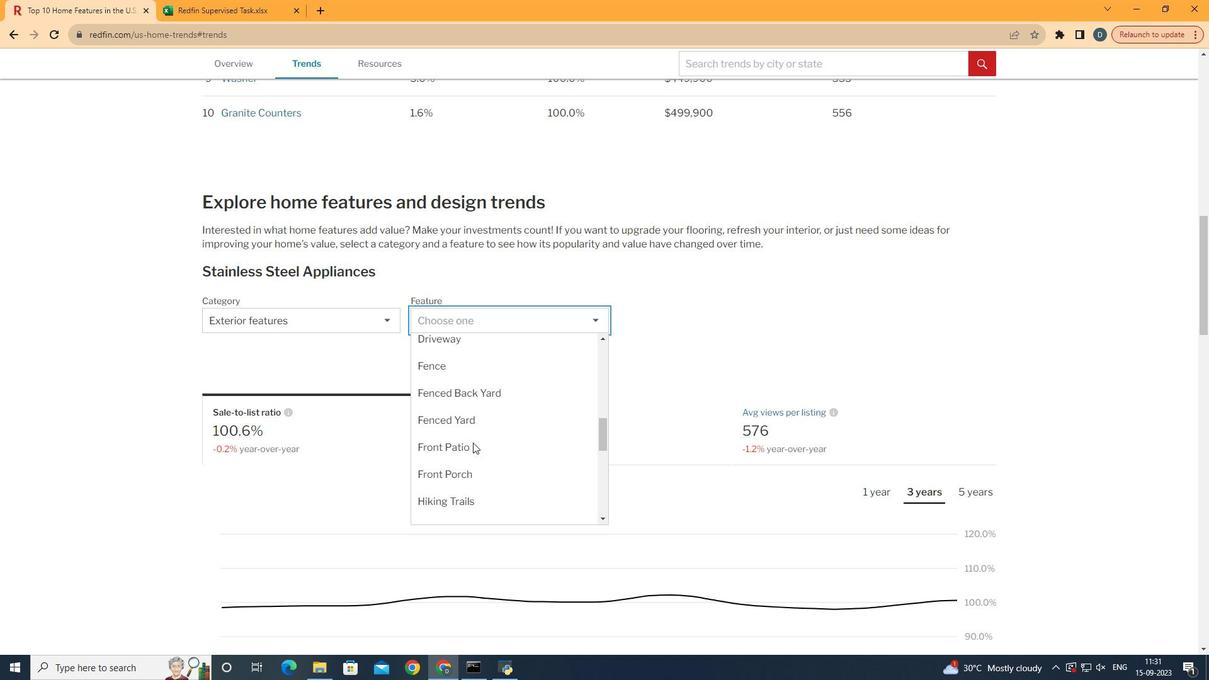 
Action: Mouse scrolled (473, 442) with delta (0, 0)
Screenshot: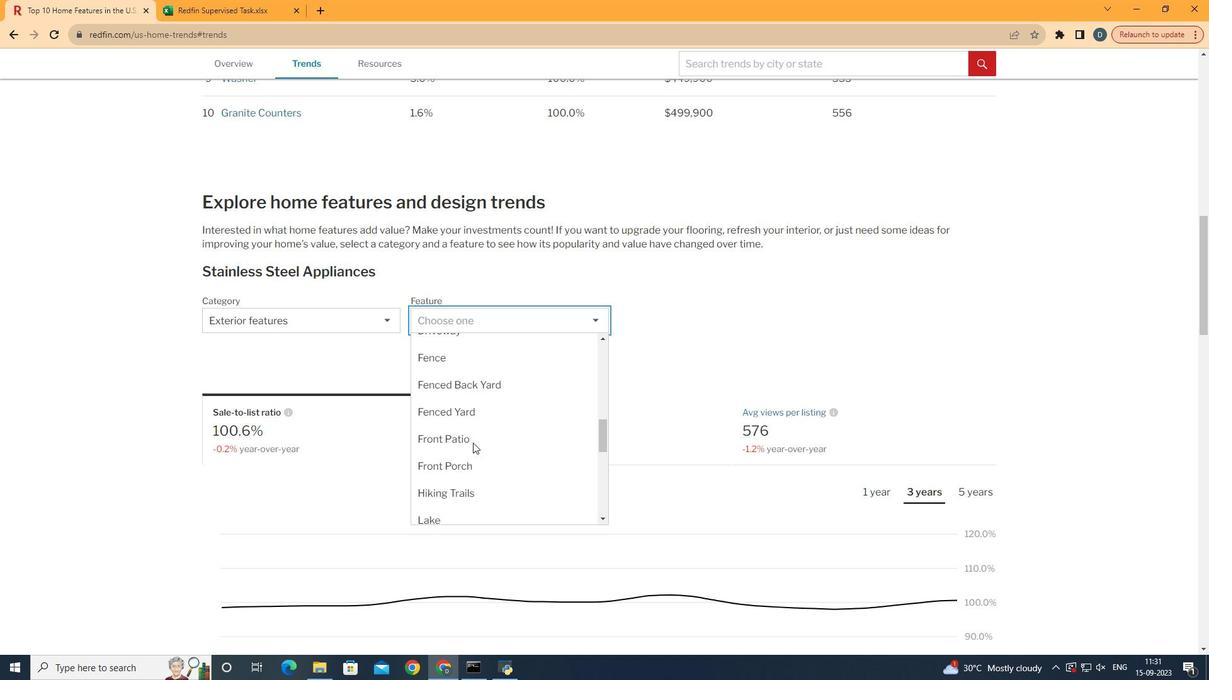
Action: Mouse scrolled (473, 442) with delta (0, 0)
Screenshot: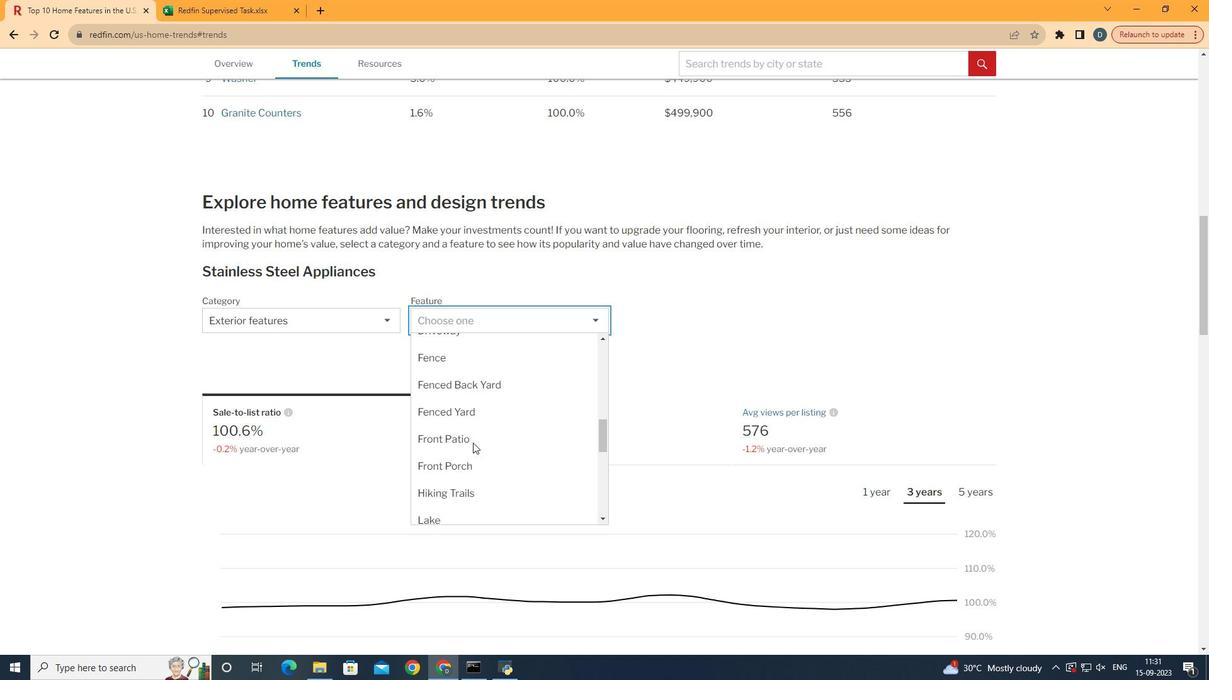 
Action: Mouse scrolled (473, 442) with delta (0, 0)
Screenshot: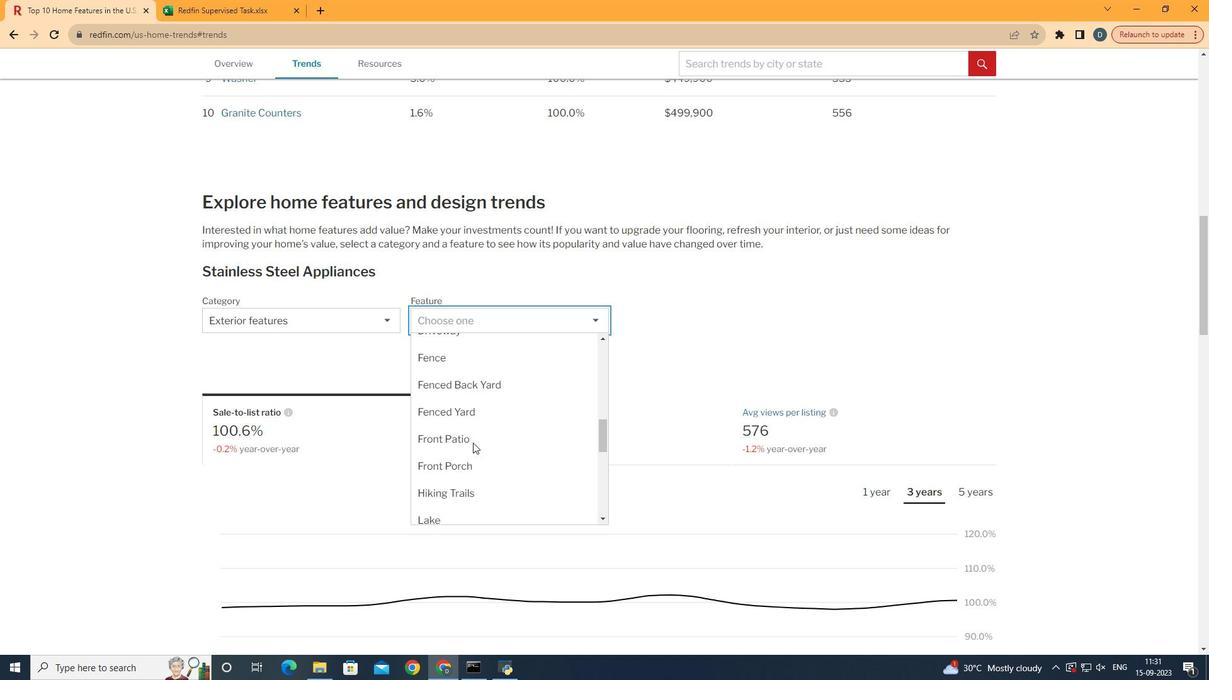 
Action: Mouse moved to (473, 442)
Screenshot: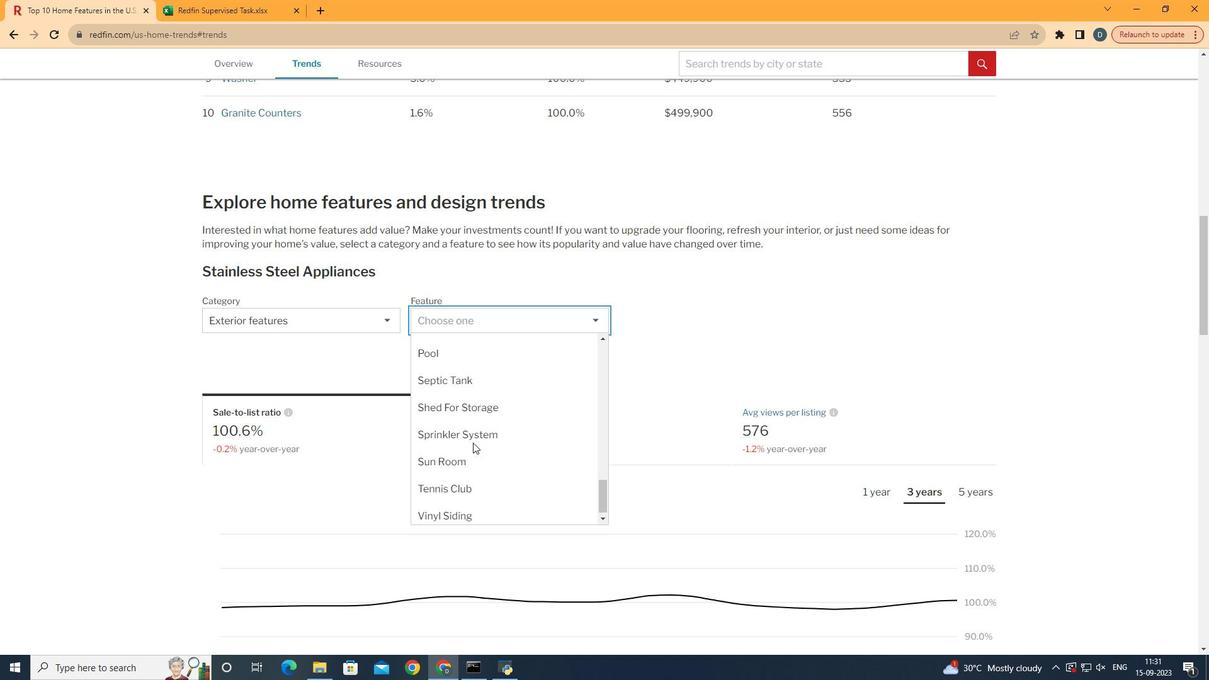 
Action: Mouse scrolled (473, 442) with delta (0, 0)
Screenshot: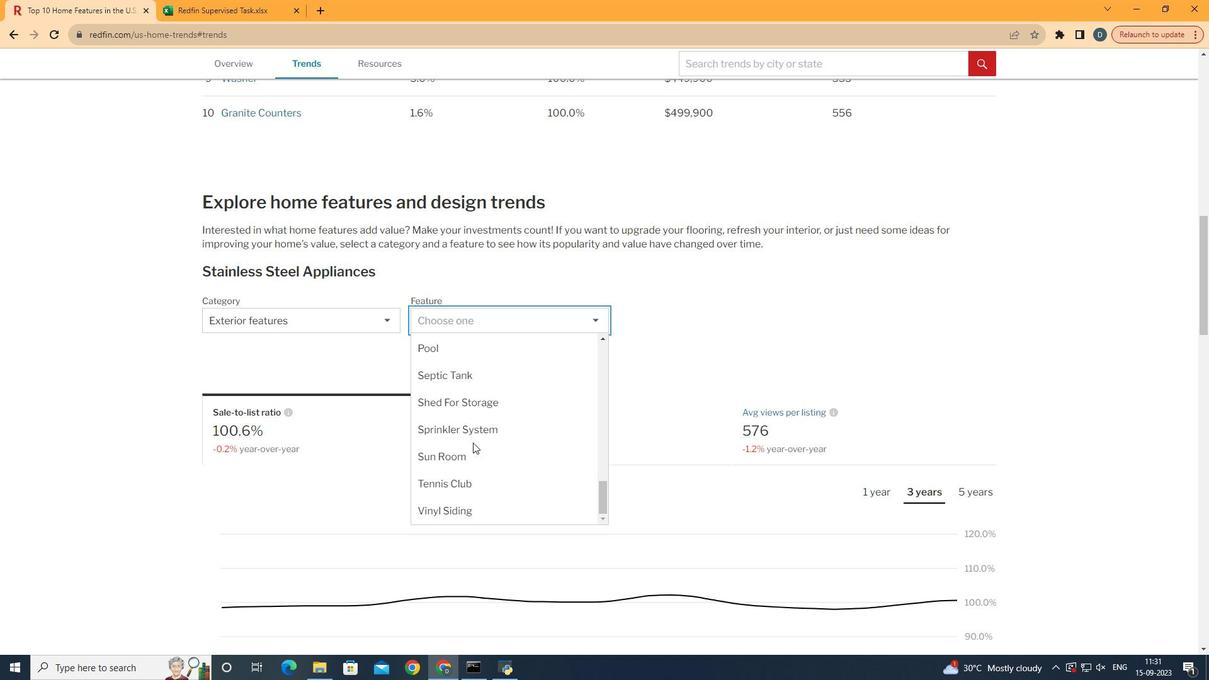 
Action: Mouse scrolled (473, 442) with delta (0, 0)
Screenshot: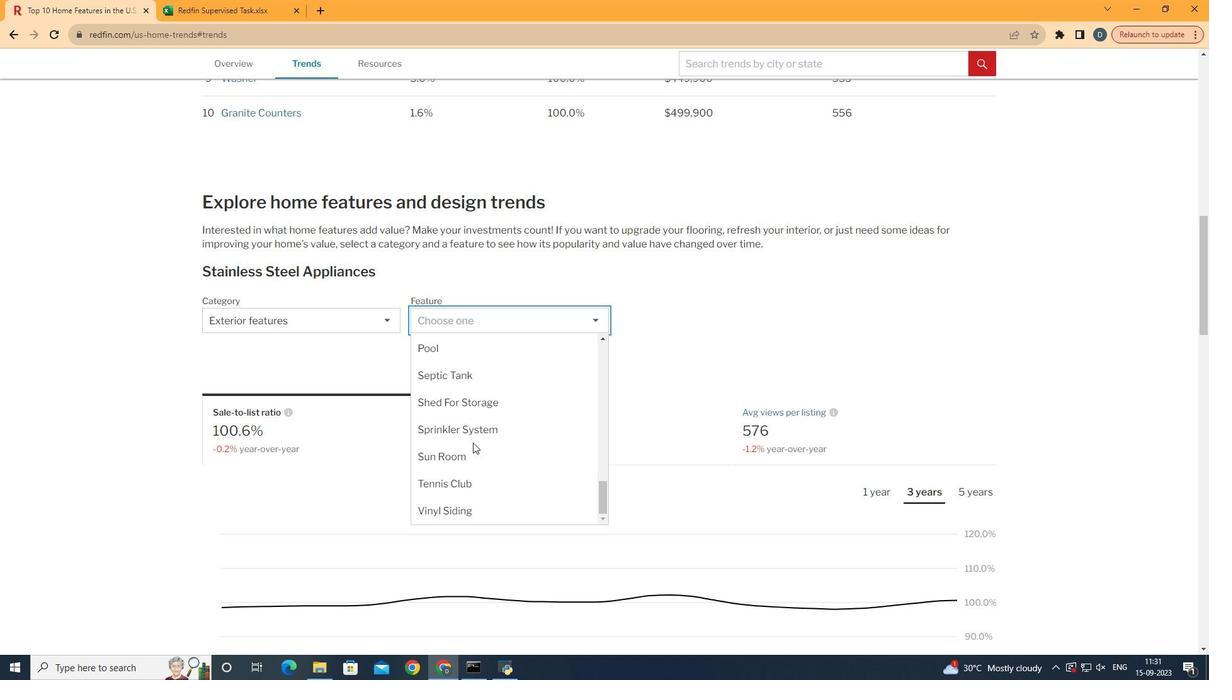 
Action: Mouse scrolled (473, 442) with delta (0, 0)
Screenshot: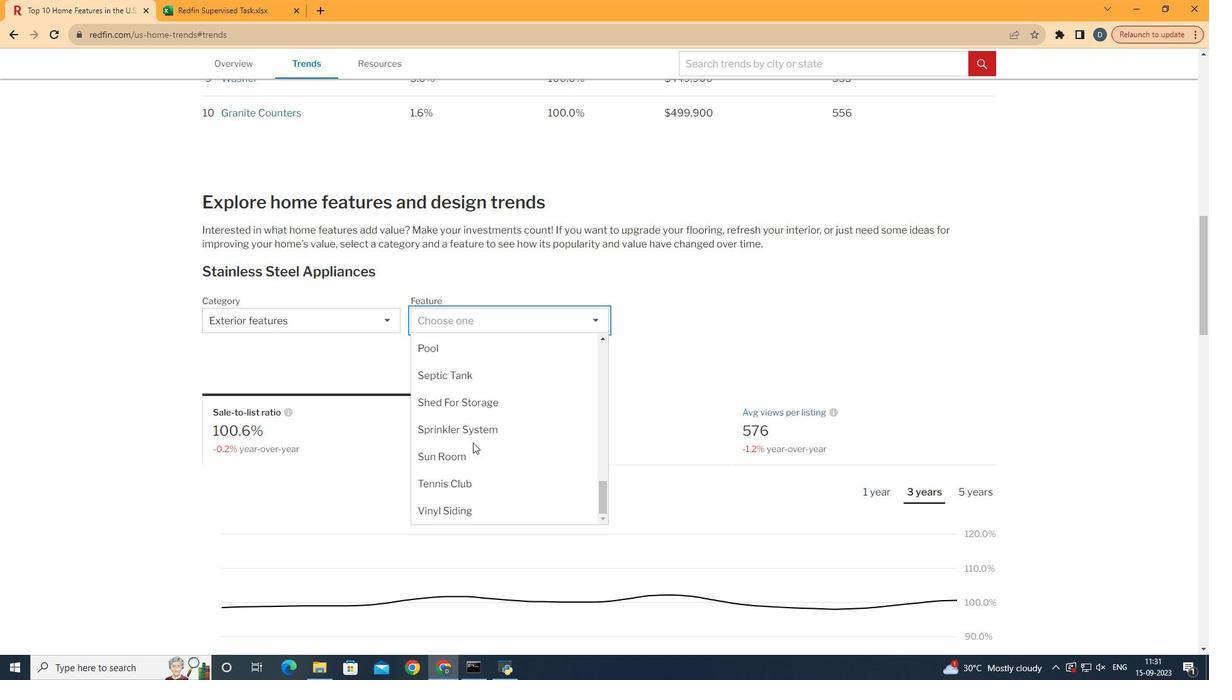 
Action: Mouse scrolled (473, 442) with delta (0, 0)
Screenshot: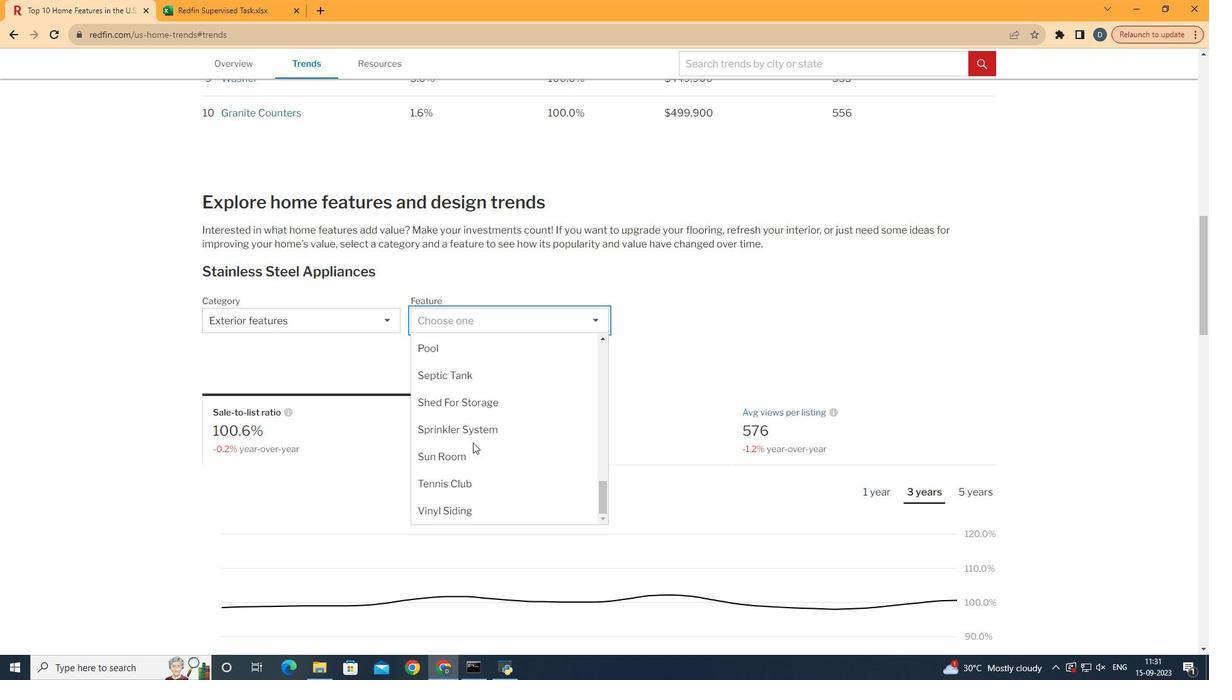 
Action: Mouse scrolled (473, 442) with delta (0, 0)
Screenshot: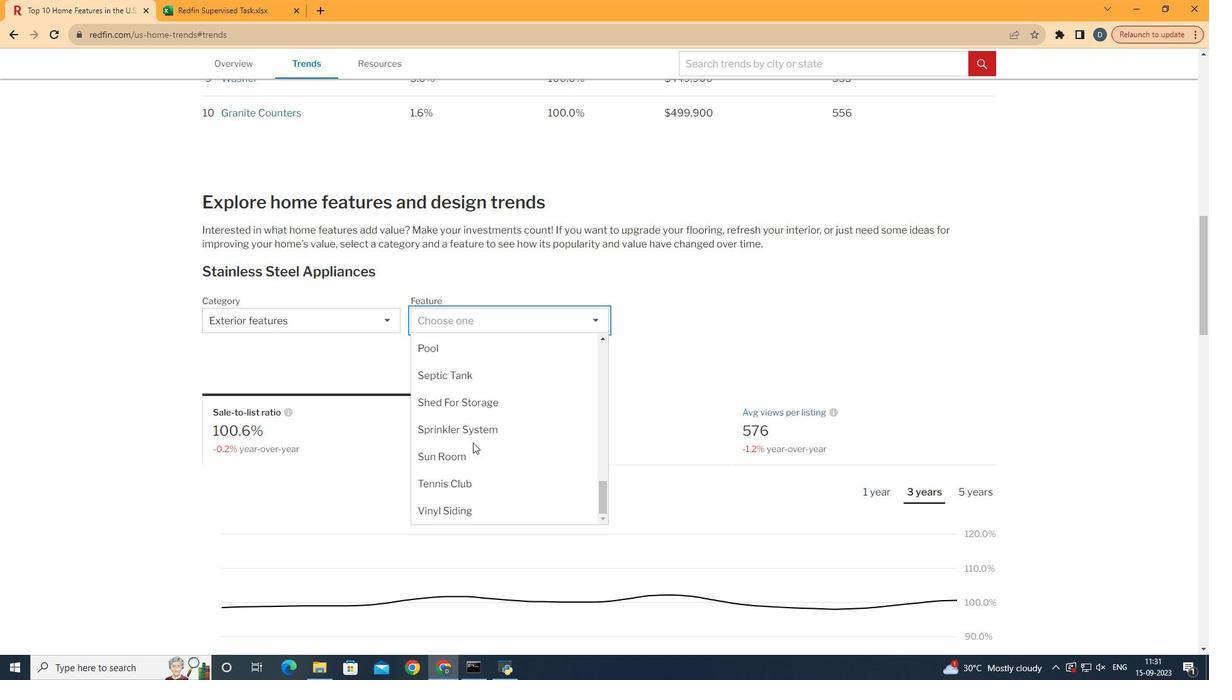 
Action: Mouse scrolled (473, 442) with delta (0, 0)
Screenshot: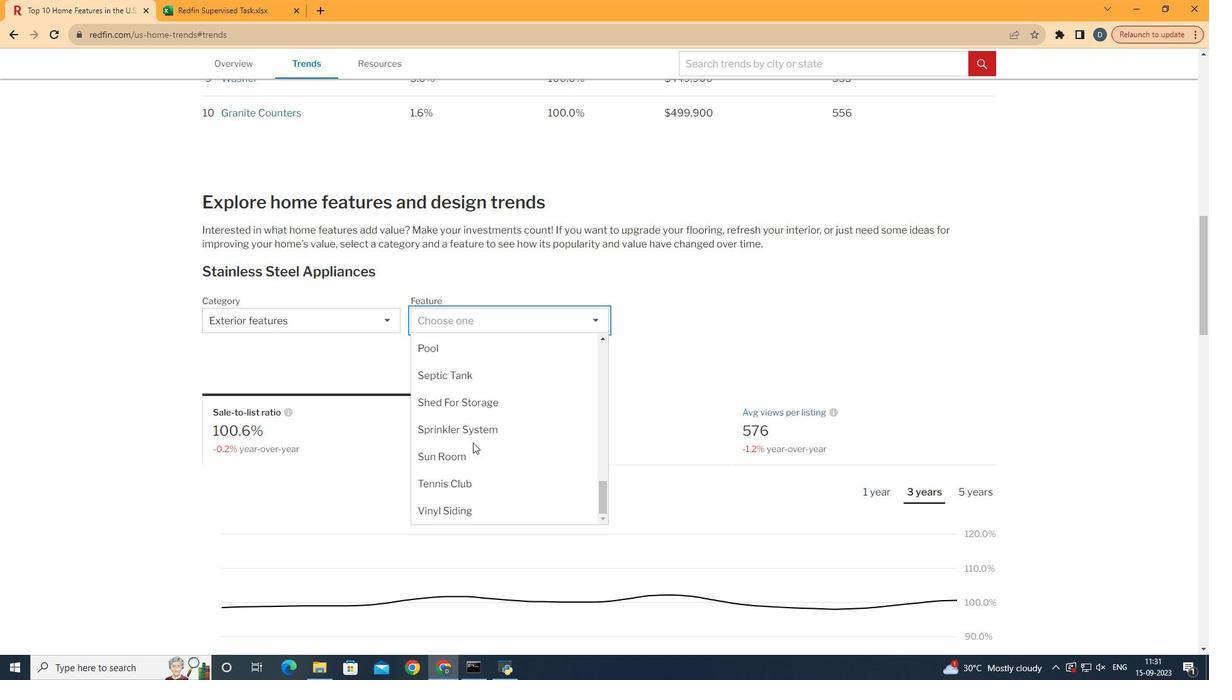 
Action: Mouse scrolled (473, 442) with delta (0, 0)
Screenshot: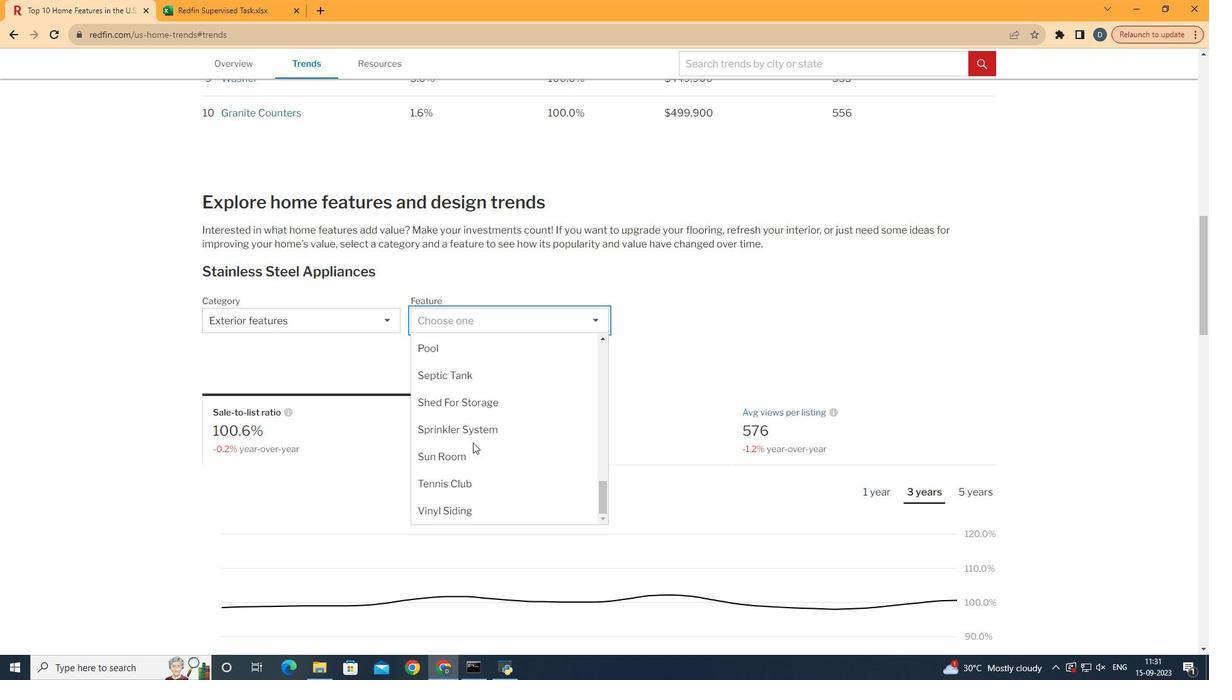 
Action: Mouse moved to (521, 459)
Screenshot: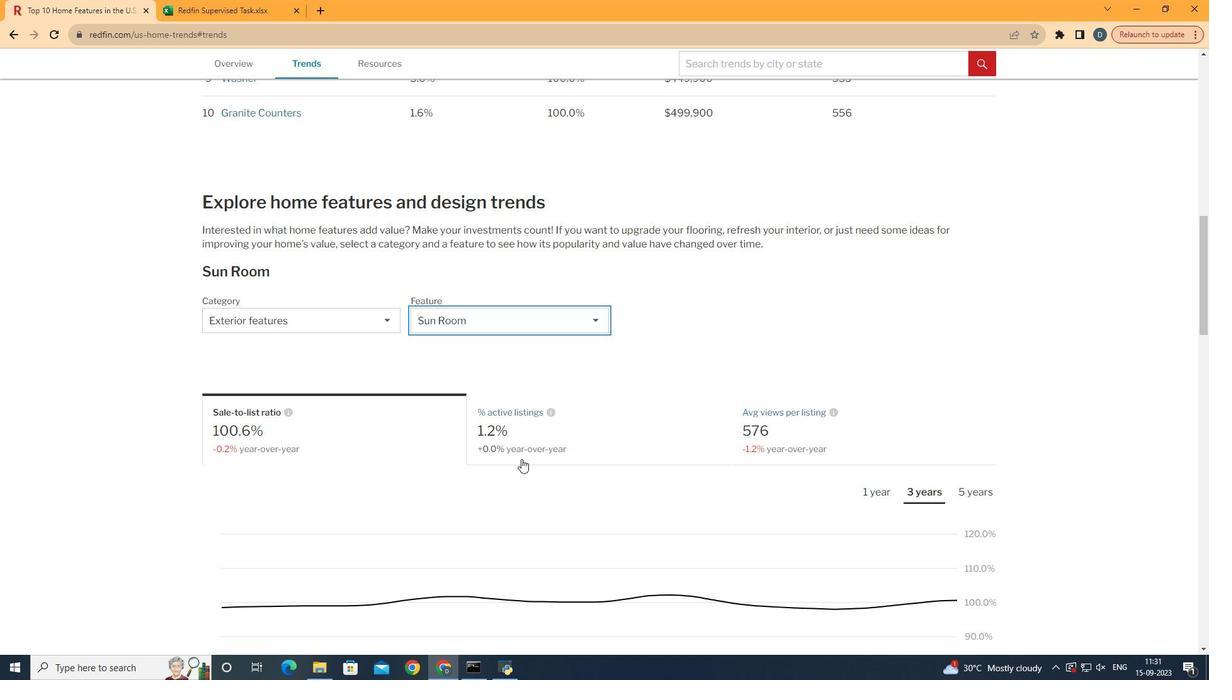 
Action: Mouse pressed left at (521, 459)
Screenshot: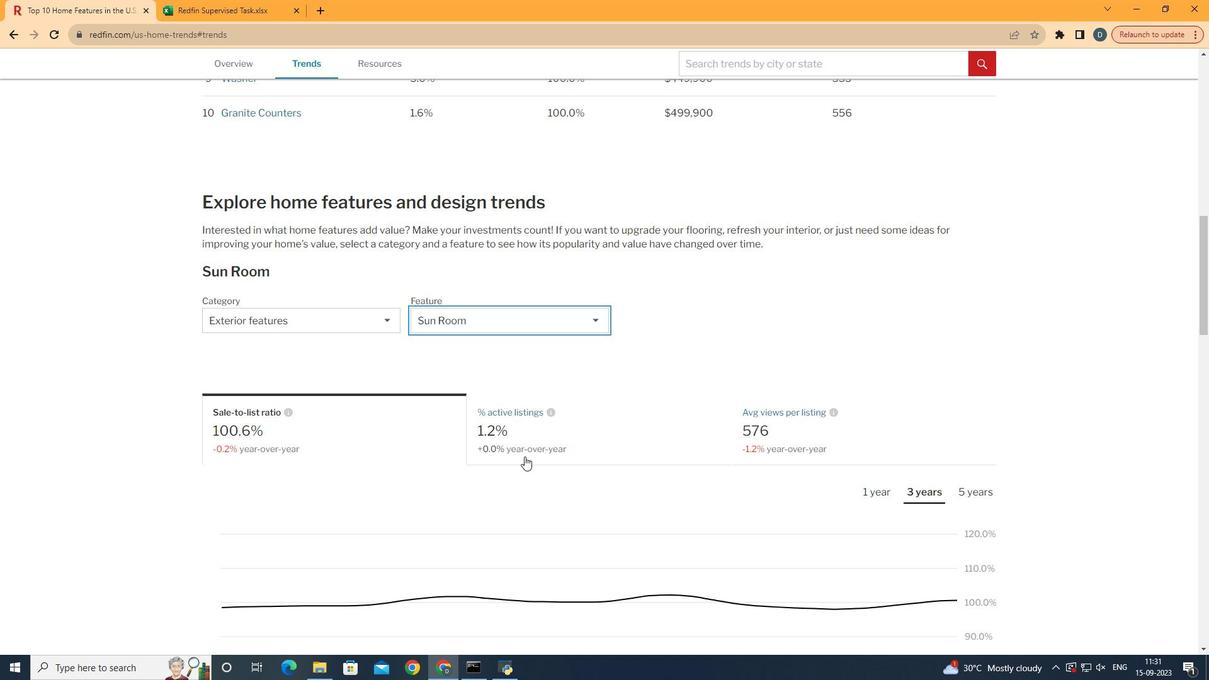 
Action: Mouse moved to (529, 390)
Screenshot: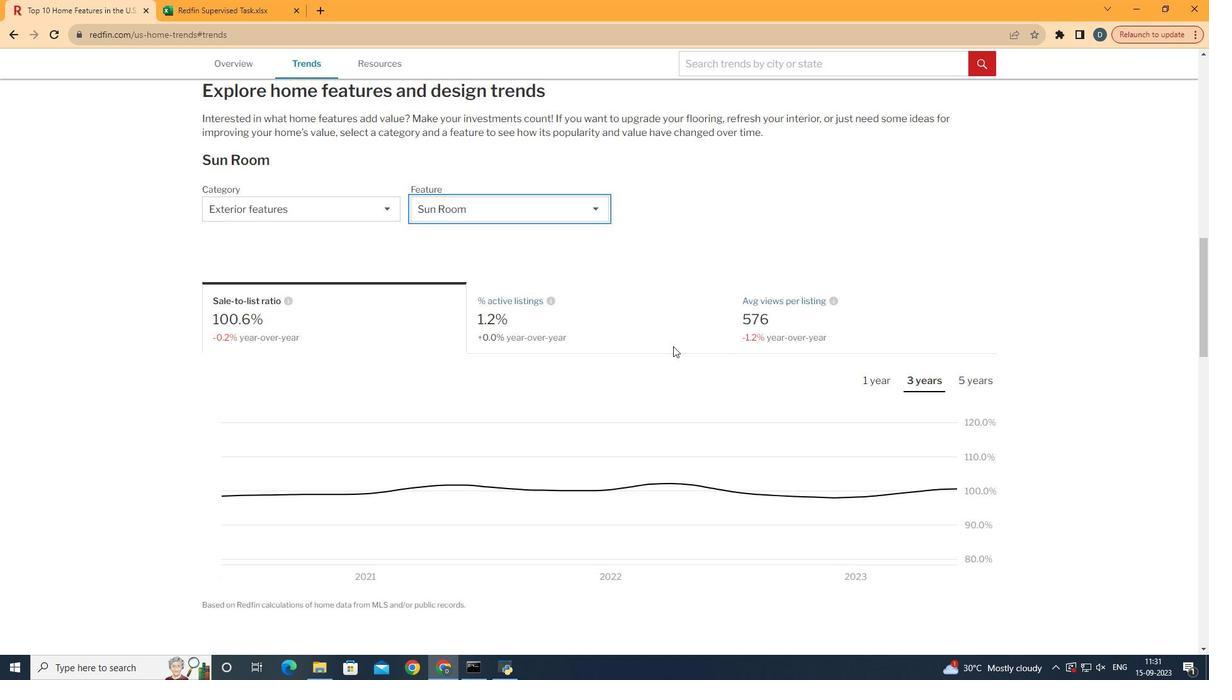 
Action: Mouse scrolled (529, 390) with delta (0, 0)
Screenshot: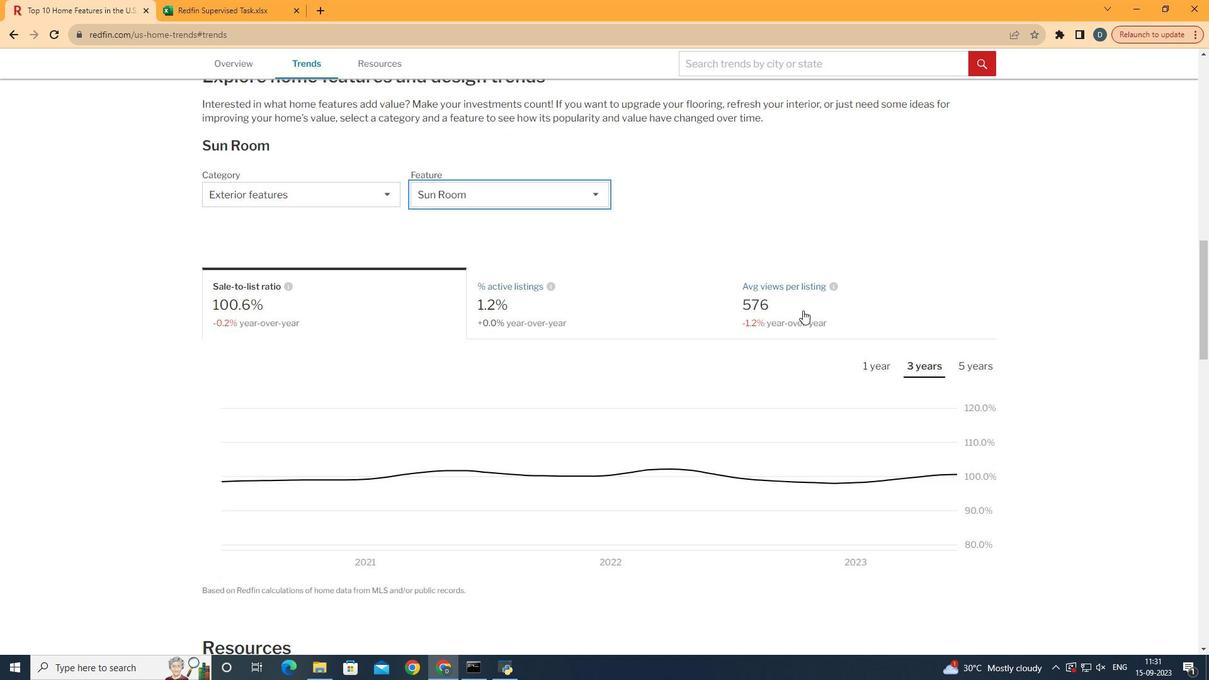 
Action: Mouse scrolled (529, 390) with delta (0, 0)
Screenshot: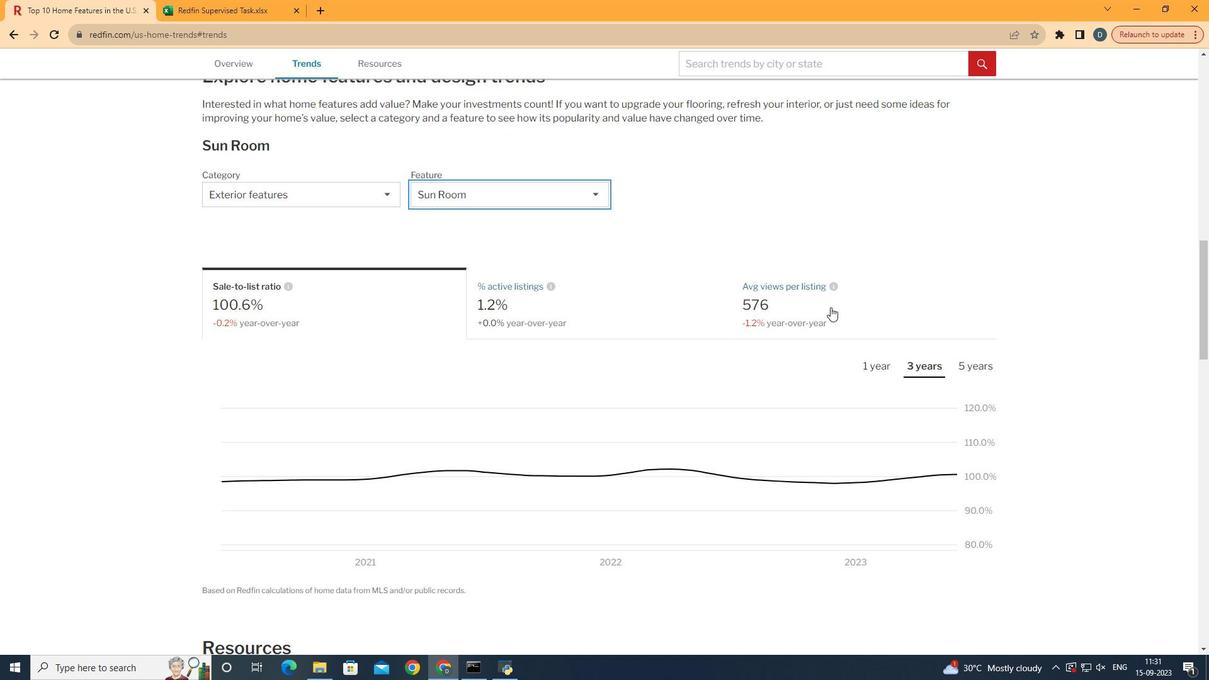 
Action: Mouse moved to (844, 304)
Screenshot: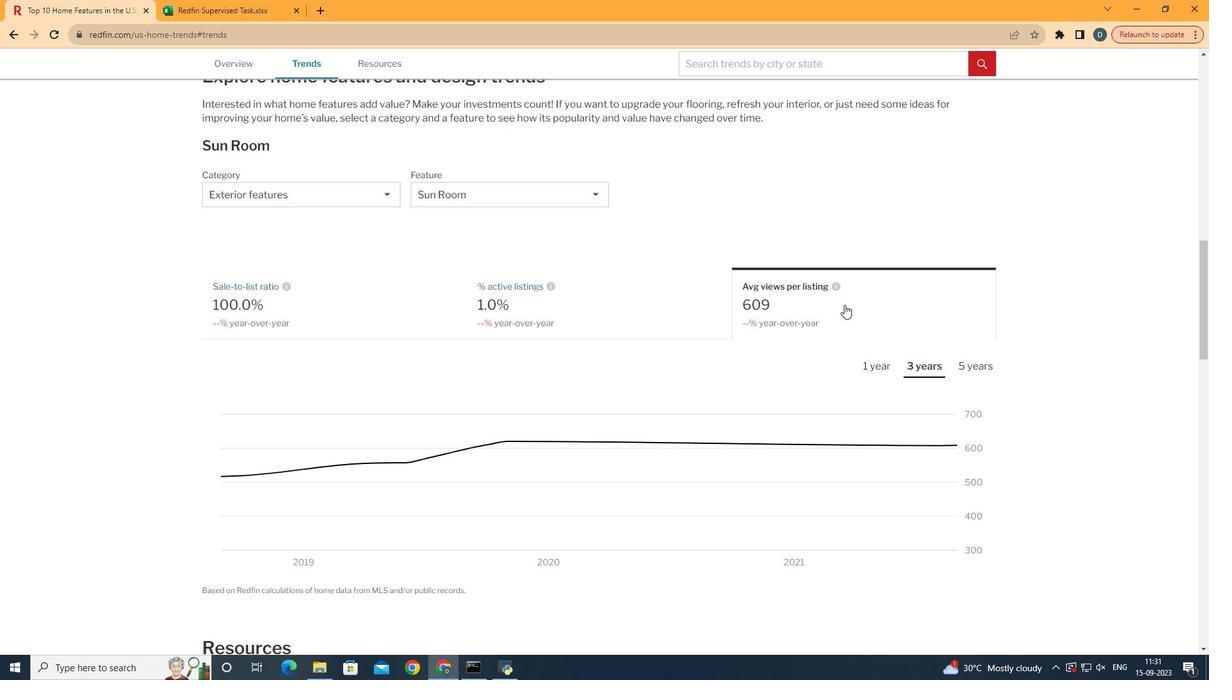 
Action: Mouse pressed left at (844, 304)
Screenshot: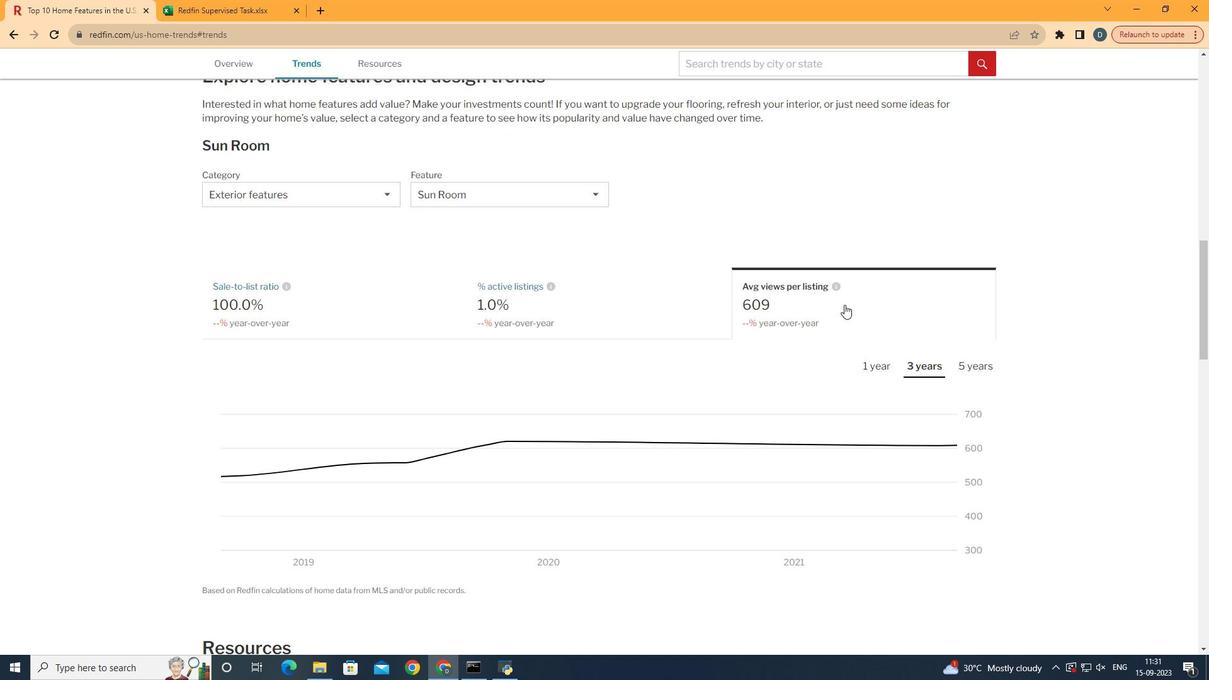 
Action: Mouse moved to (982, 364)
Screenshot: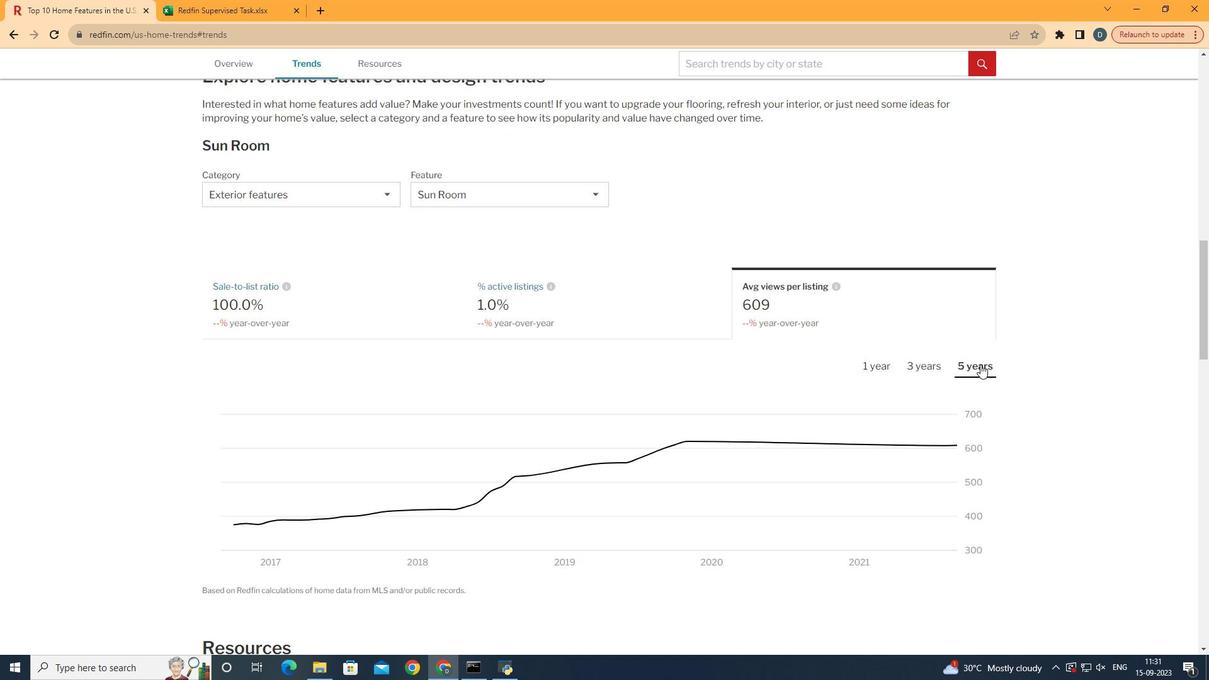 
Action: Mouse pressed left at (982, 364)
Screenshot: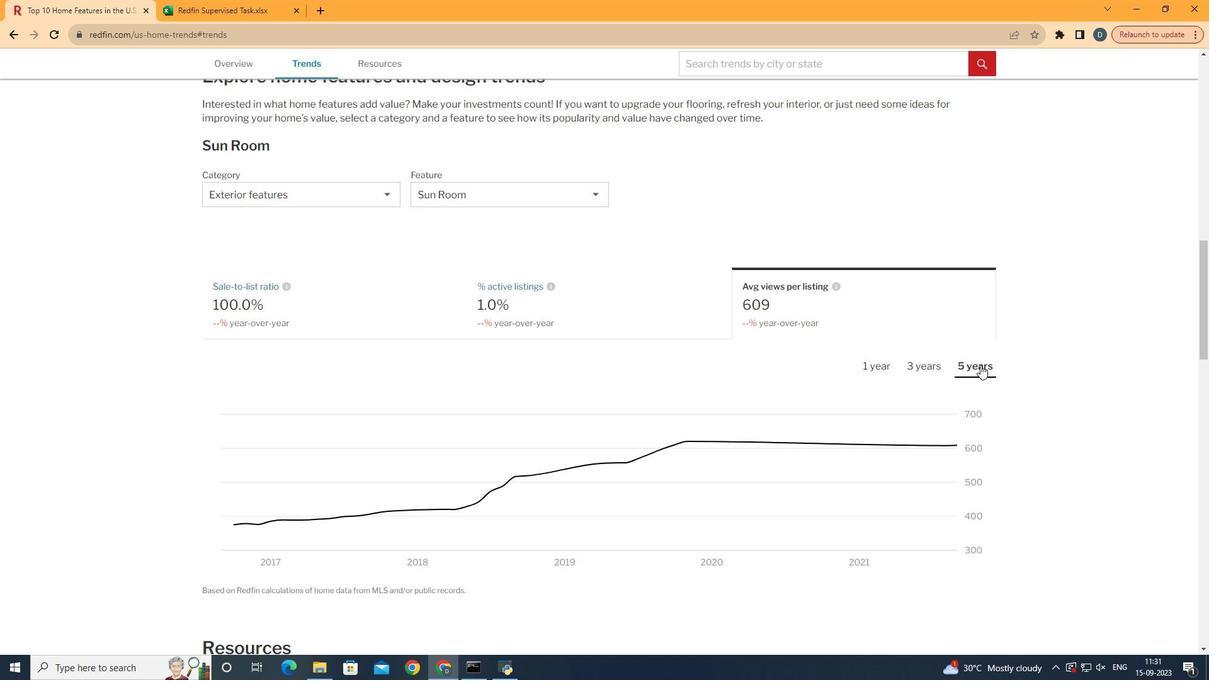 
Action: Mouse moved to (981, 366)
Screenshot: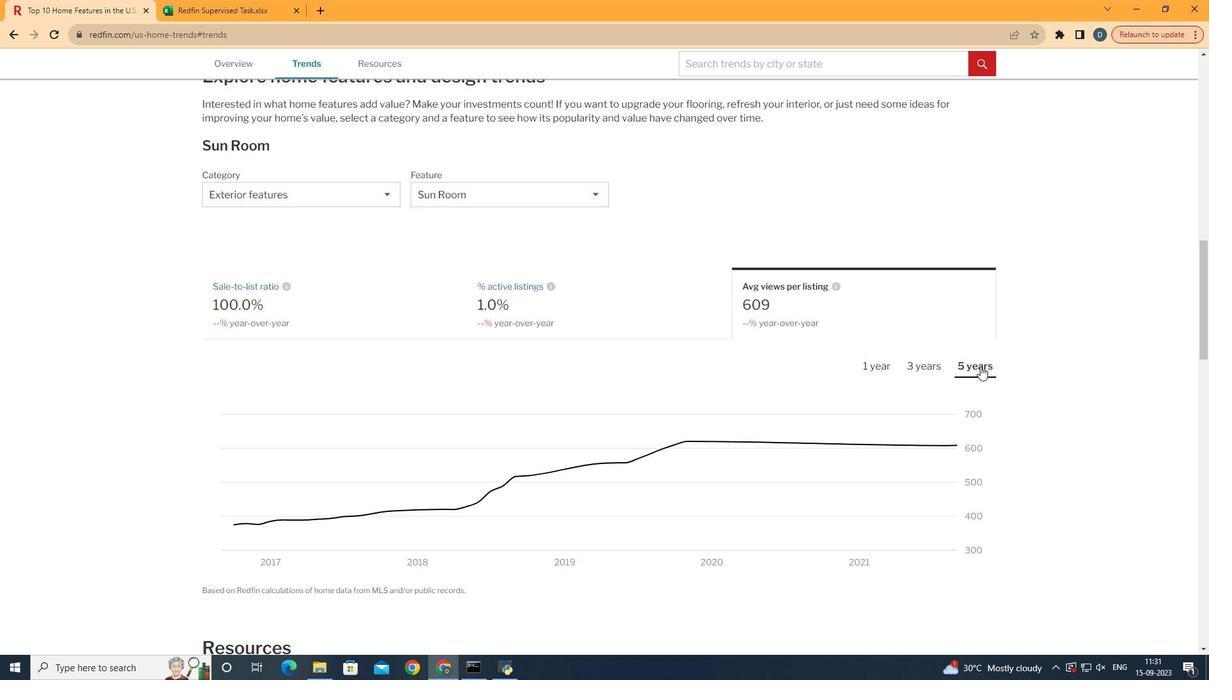 
